 Task: Change the location setting to 'United Arab Emirates' on Google Flights.
Action: Mouse pressed left at (617, 201)
Screenshot: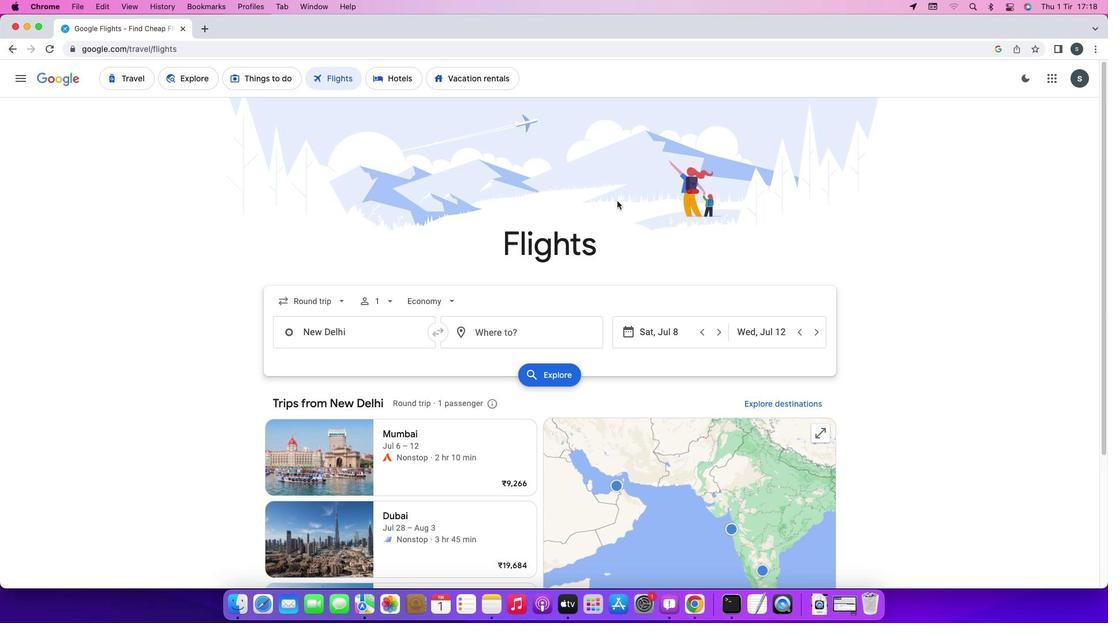 
Action: Mouse moved to (597, 230)
Screenshot: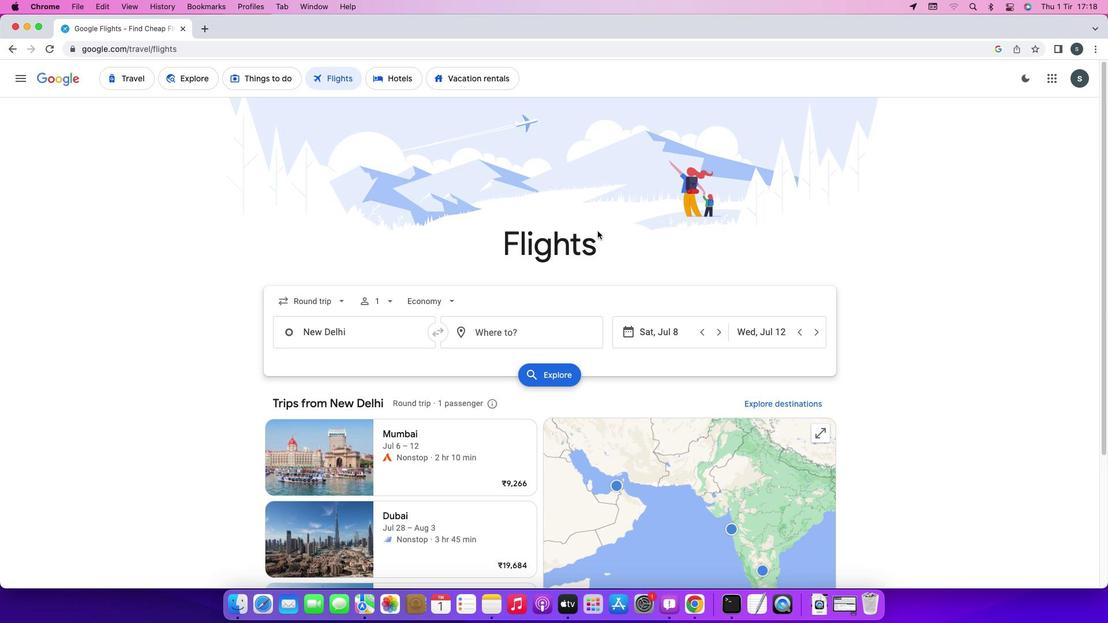 
Action: Mouse scrolled (597, 230) with delta (0, 0)
Screenshot: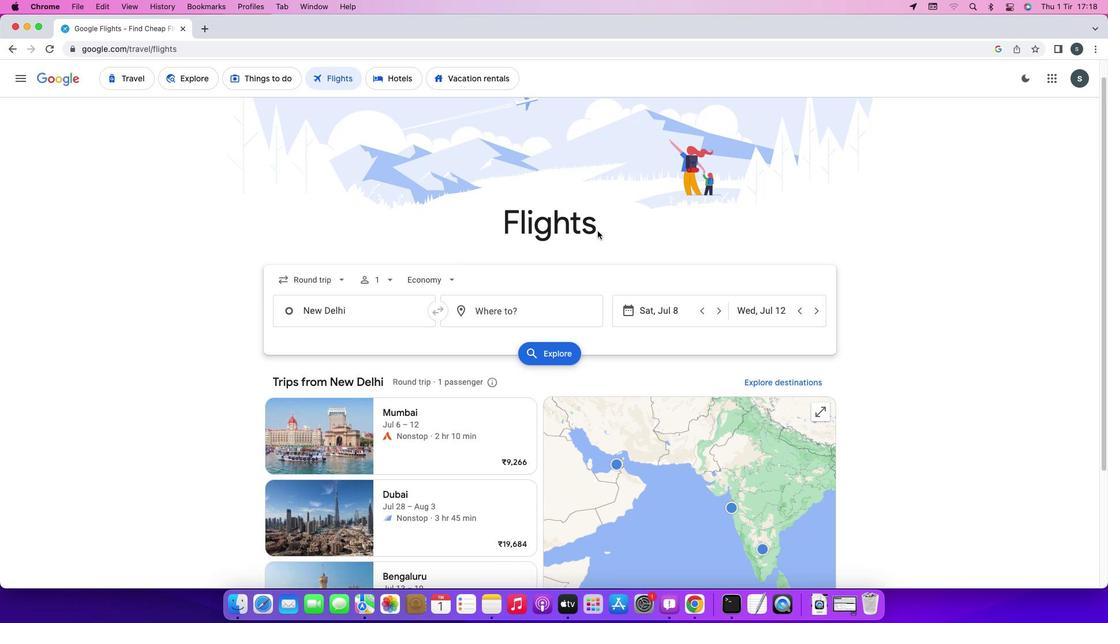 
Action: Mouse scrolled (597, 230) with delta (0, 0)
Screenshot: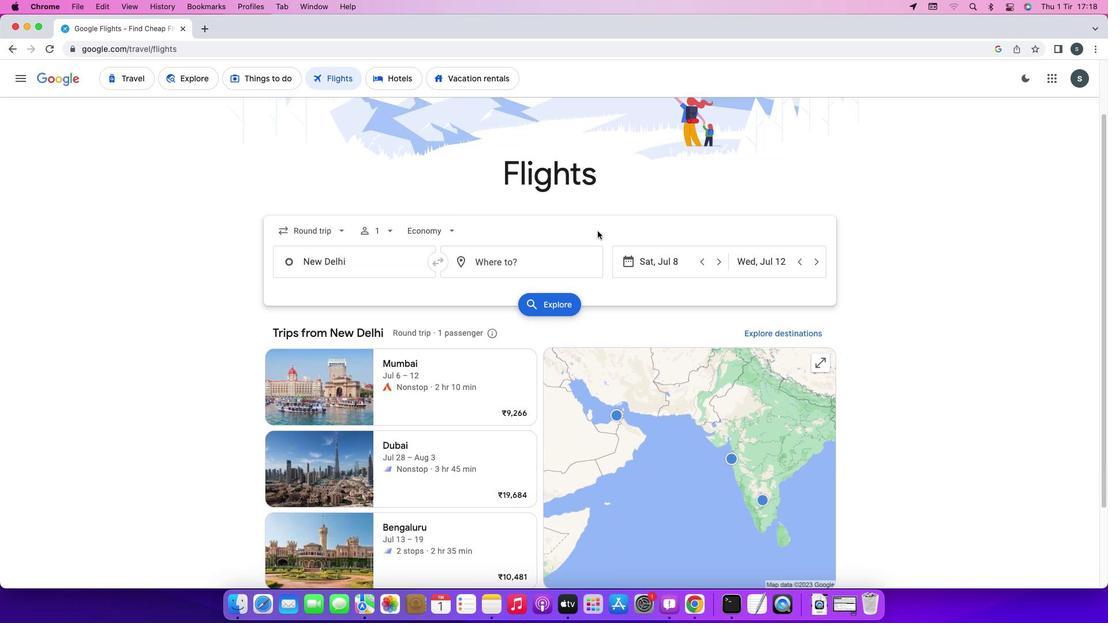 
Action: Mouse scrolled (597, 230) with delta (0, -1)
Screenshot: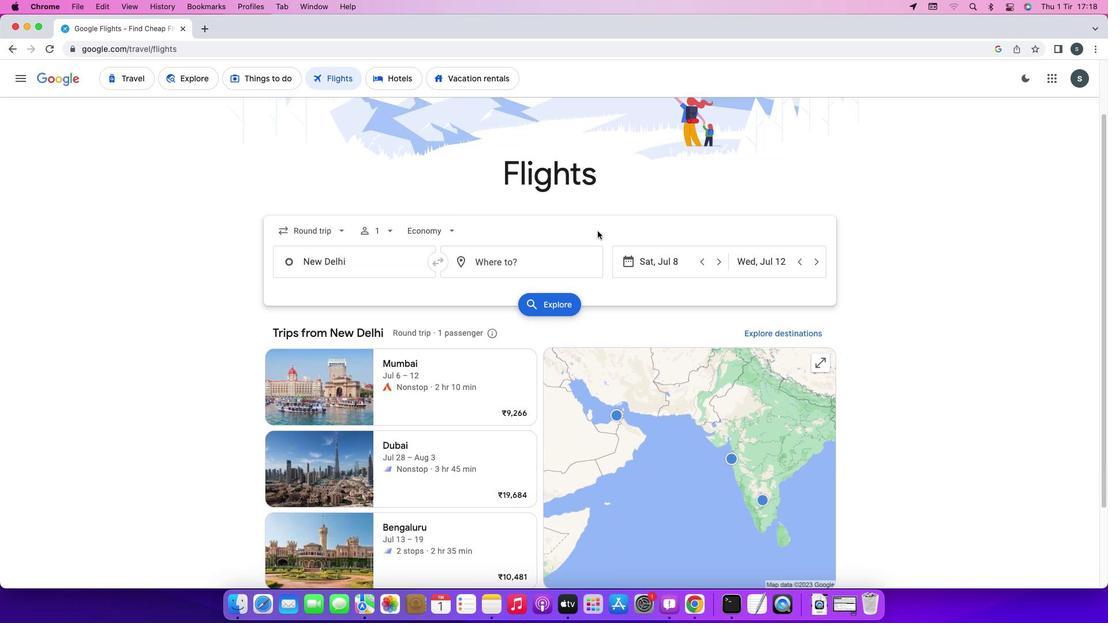 
Action: Mouse scrolled (597, 230) with delta (0, -2)
Screenshot: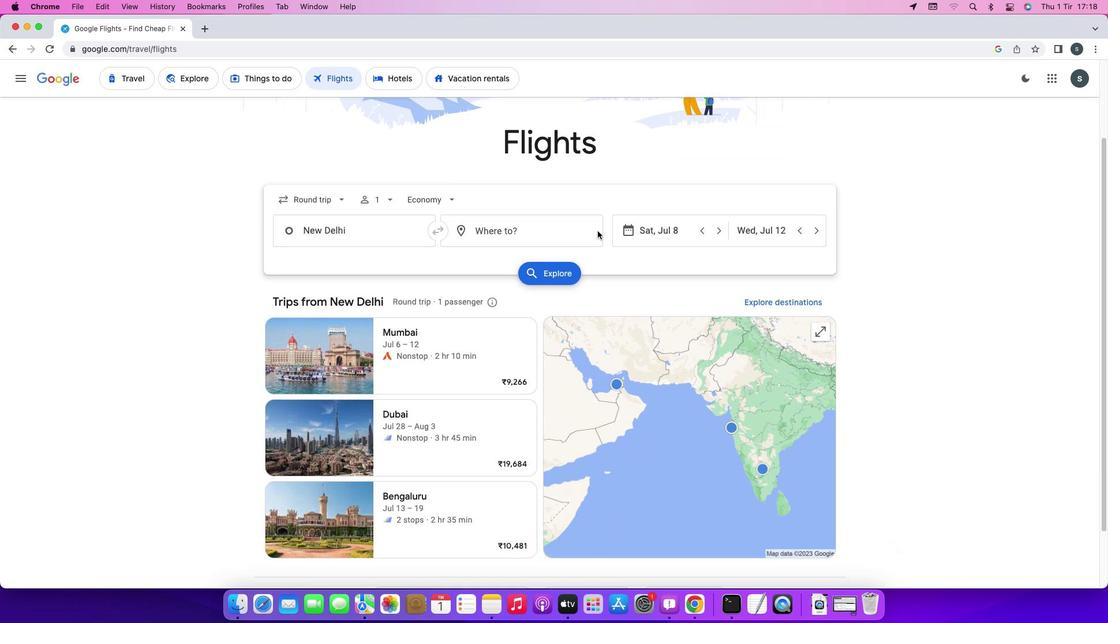 
Action: Mouse scrolled (597, 230) with delta (0, -2)
Screenshot: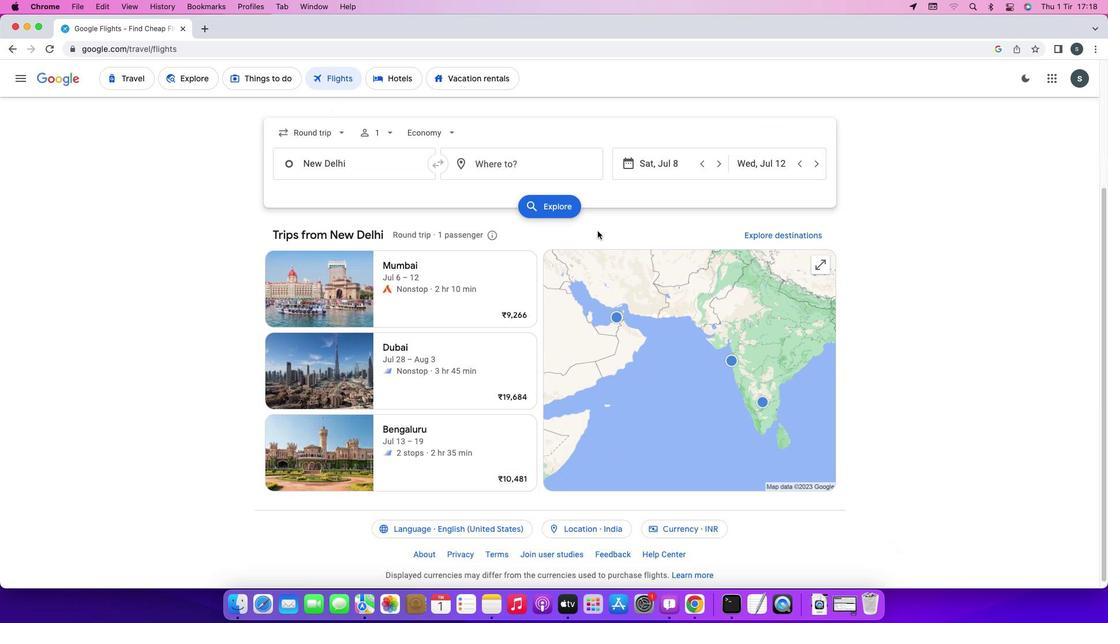 
Action: Mouse moved to (577, 519)
Screenshot: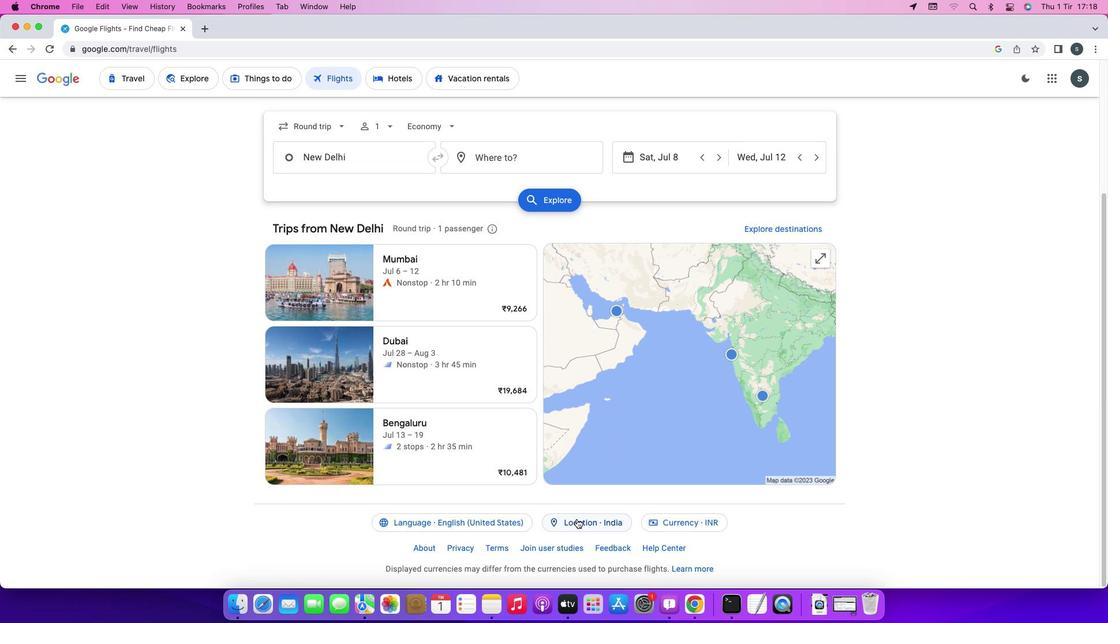 
Action: Mouse pressed left at (577, 519)
Screenshot: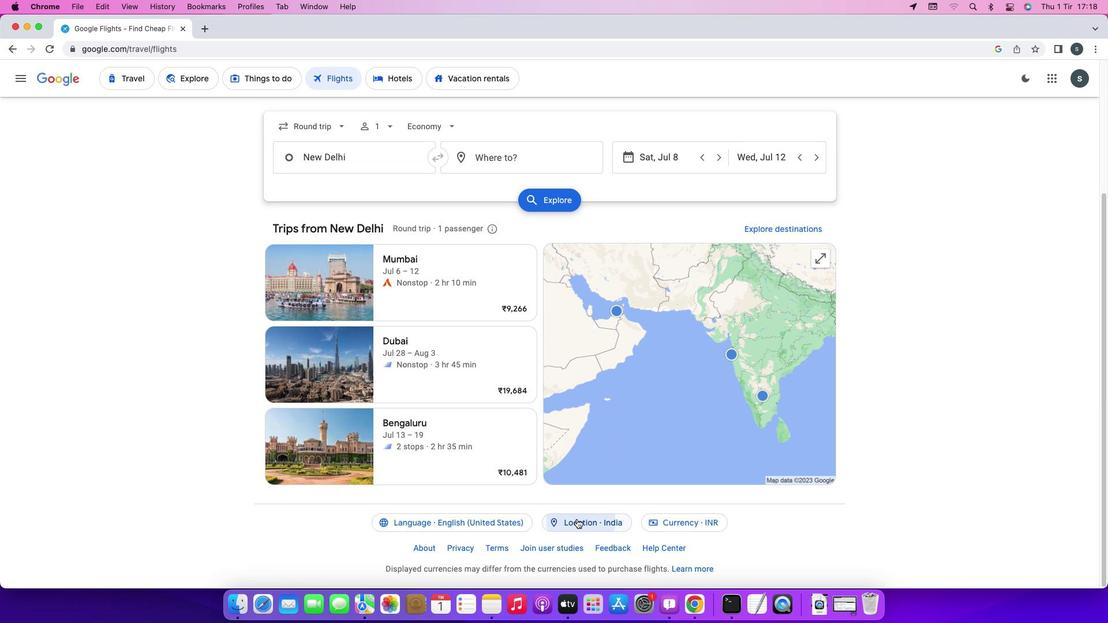
Action: Mouse moved to (550, 372)
Screenshot: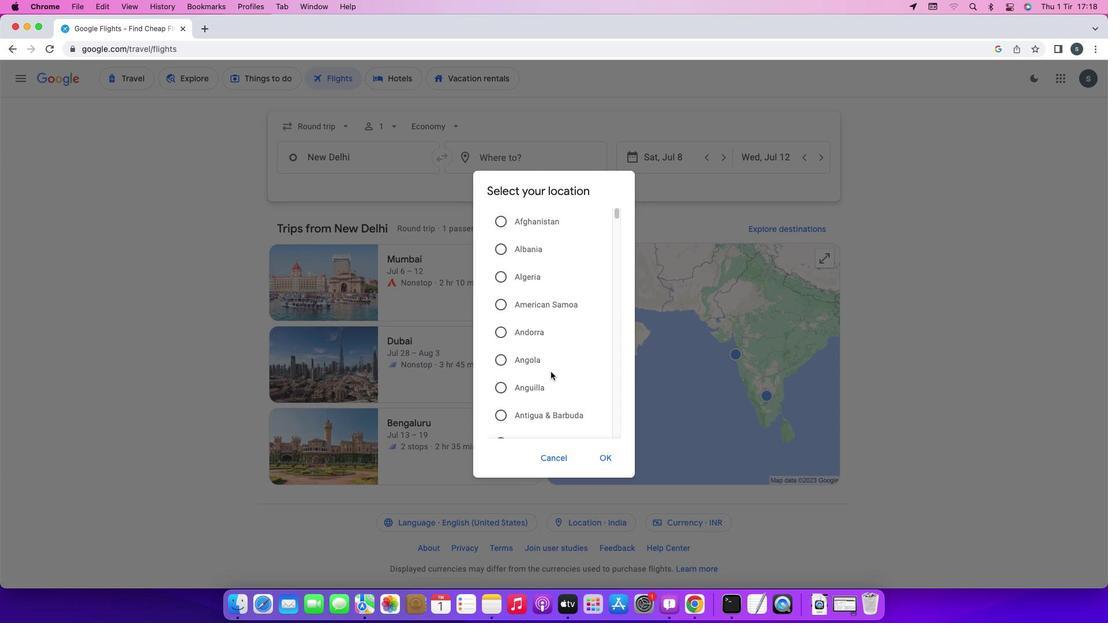 
Action: Mouse scrolled (550, 372) with delta (0, 0)
Screenshot: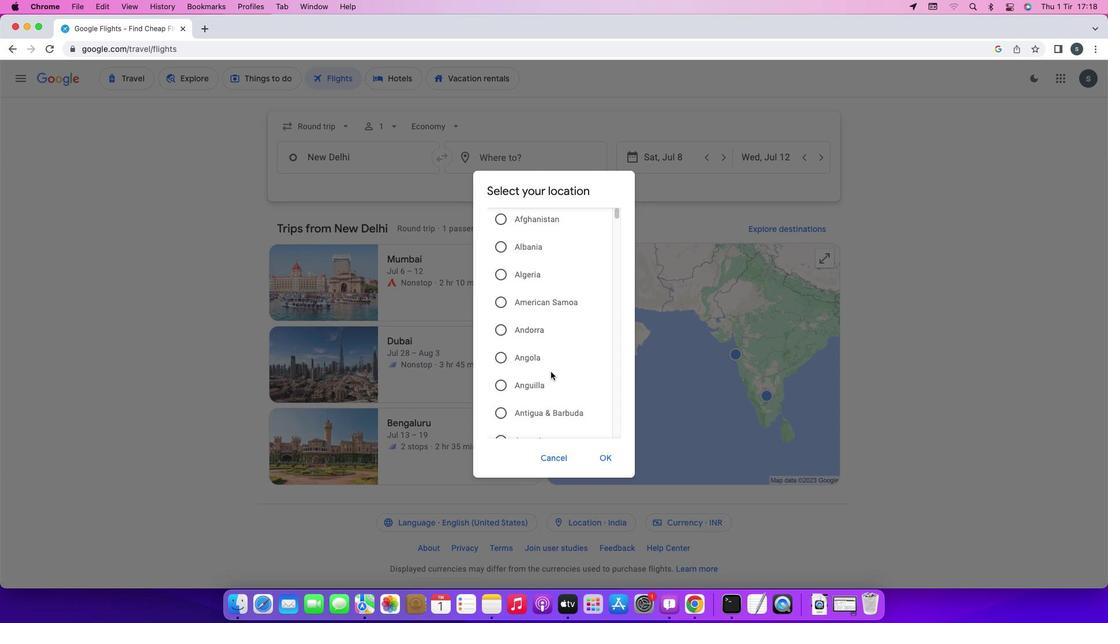 
Action: Mouse scrolled (550, 372) with delta (0, 0)
Screenshot: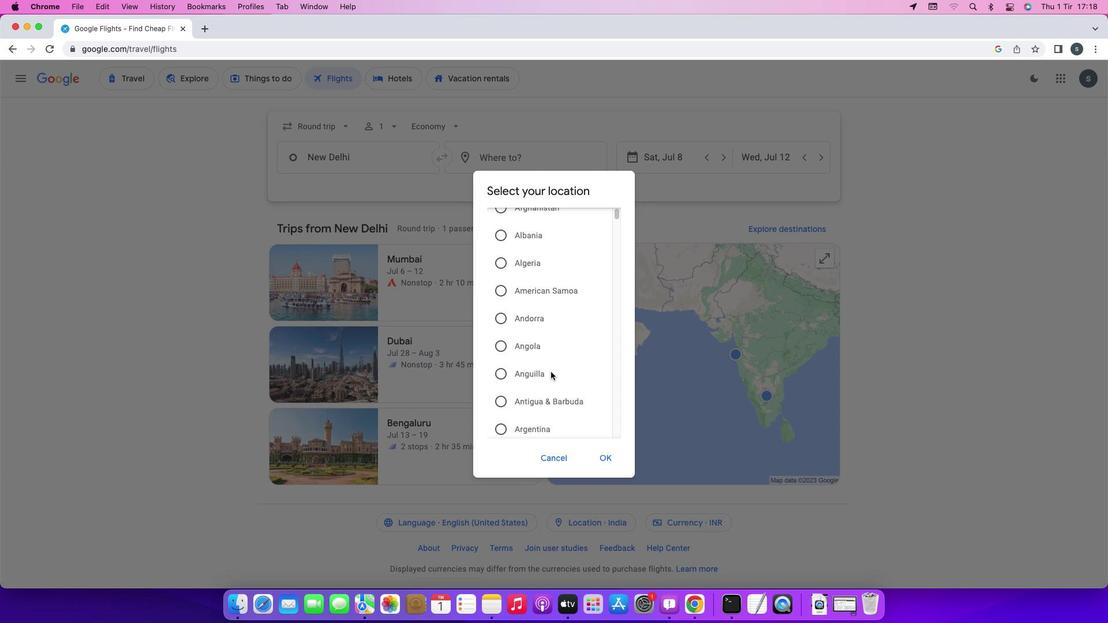 
Action: Mouse scrolled (550, 372) with delta (0, -1)
Screenshot: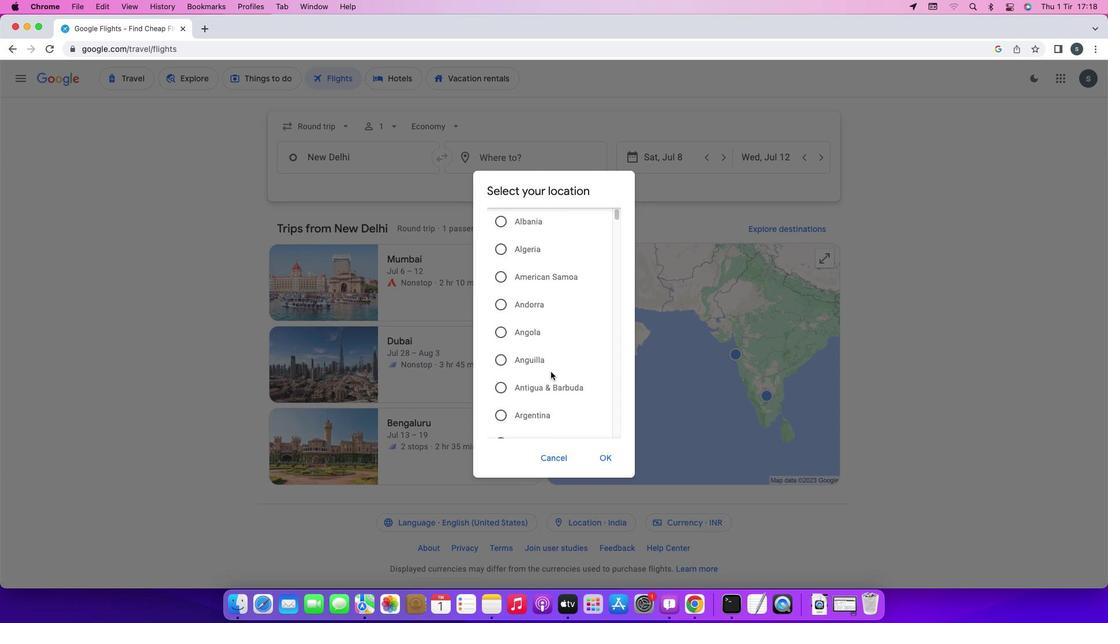 
Action: Mouse scrolled (550, 372) with delta (0, 0)
Screenshot: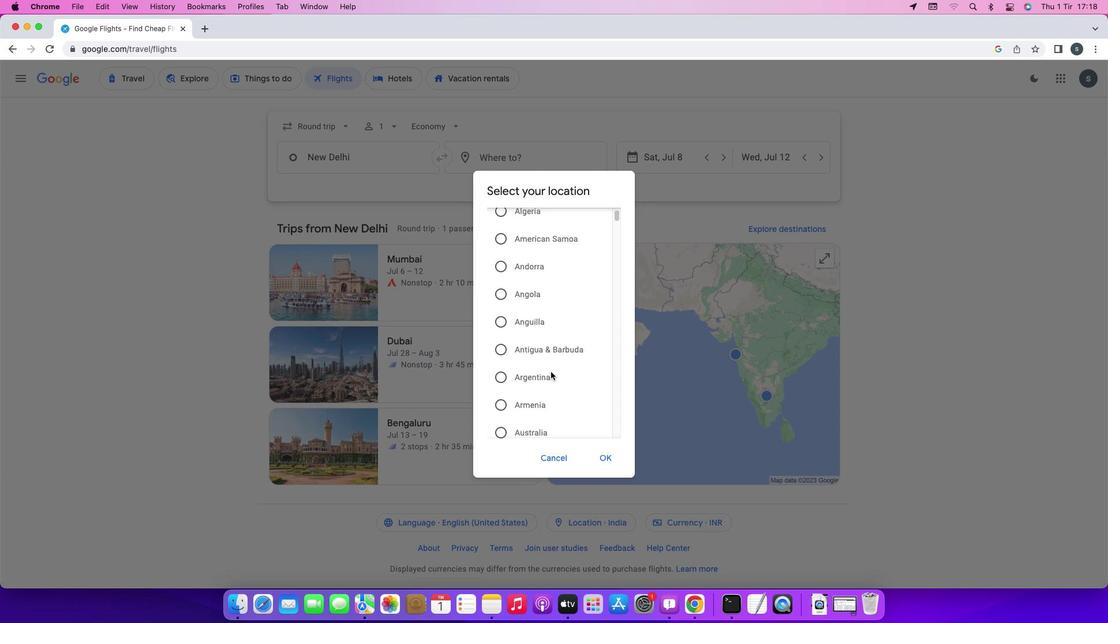 
Action: Mouse scrolled (550, 372) with delta (0, 0)
Screenshot: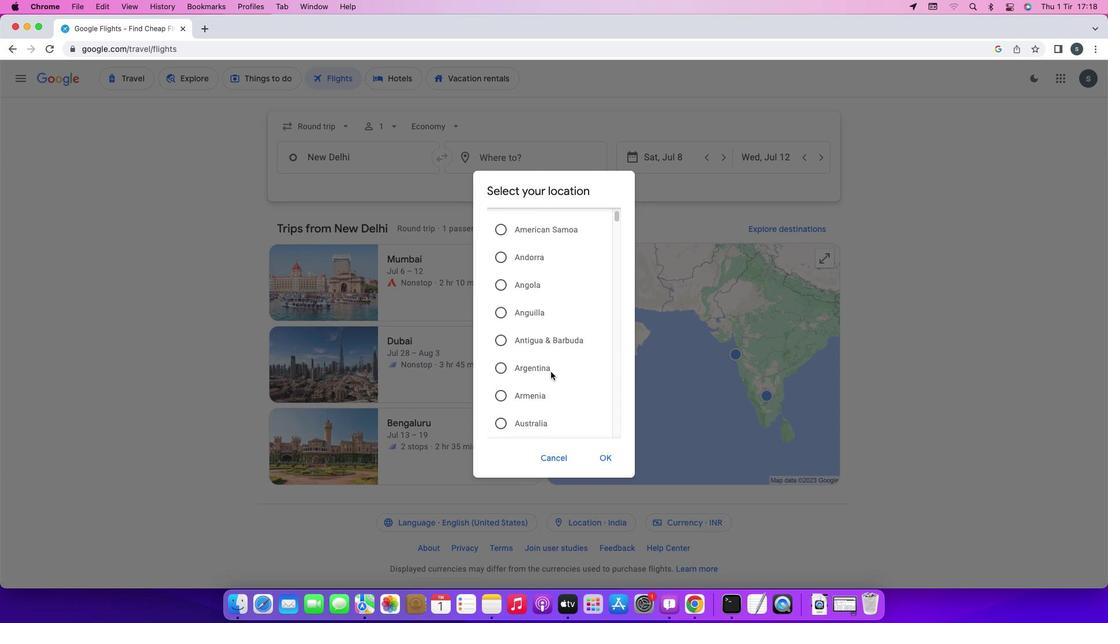 
Action: Mouse scrolled (550, 372) with delta (0, -1)
Screenshot: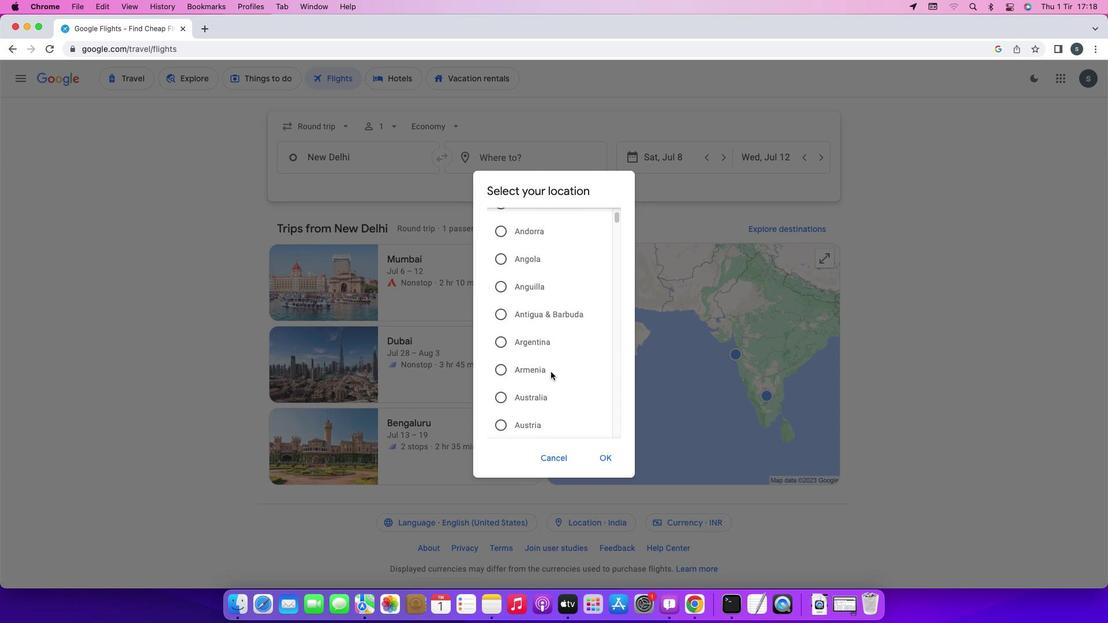 
Action: Mouse scrolled (550, 372) with delta (0, 0)
Screenshot: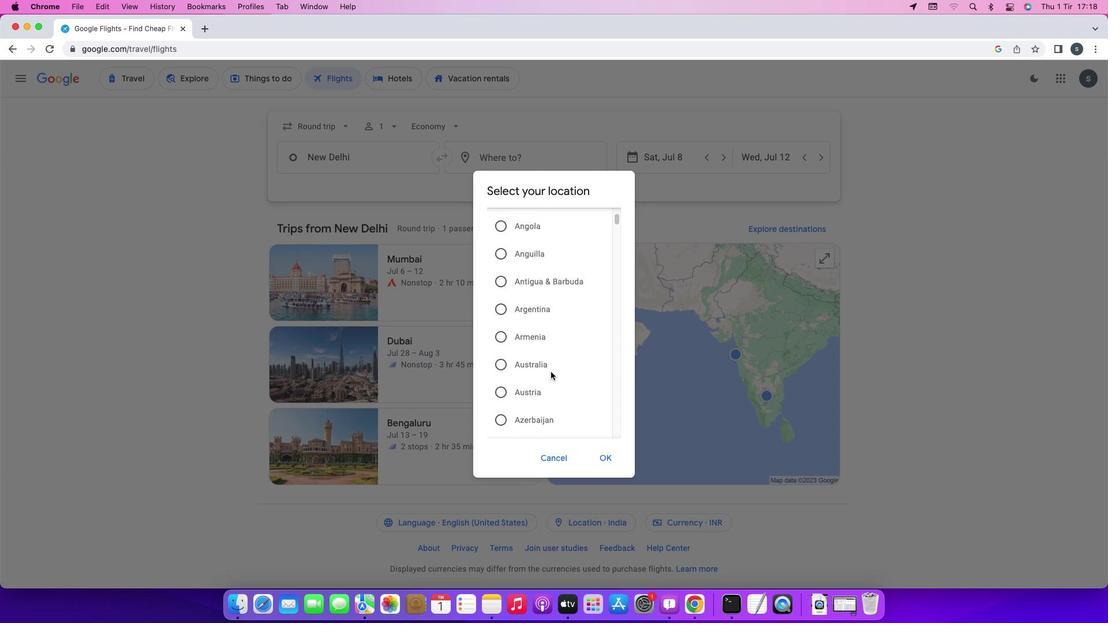 
Action: Mouse scrolled (550, 372) with delta (0, 0)
Screenshot: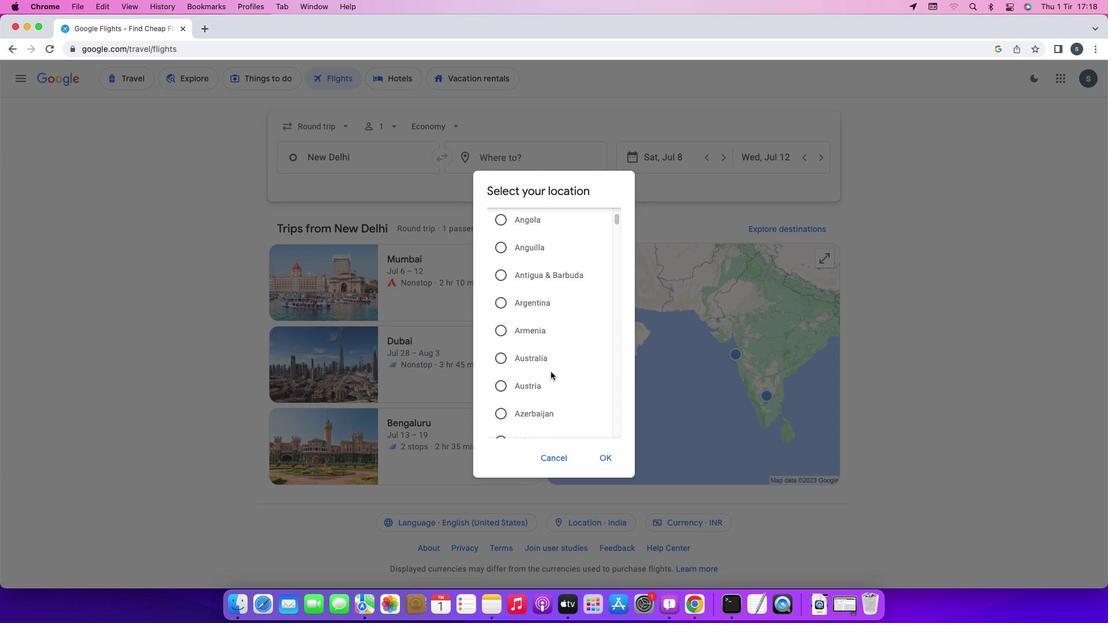 
Action: Mouse scrolled (550, 372) with delta (0, 0)
Screenshot: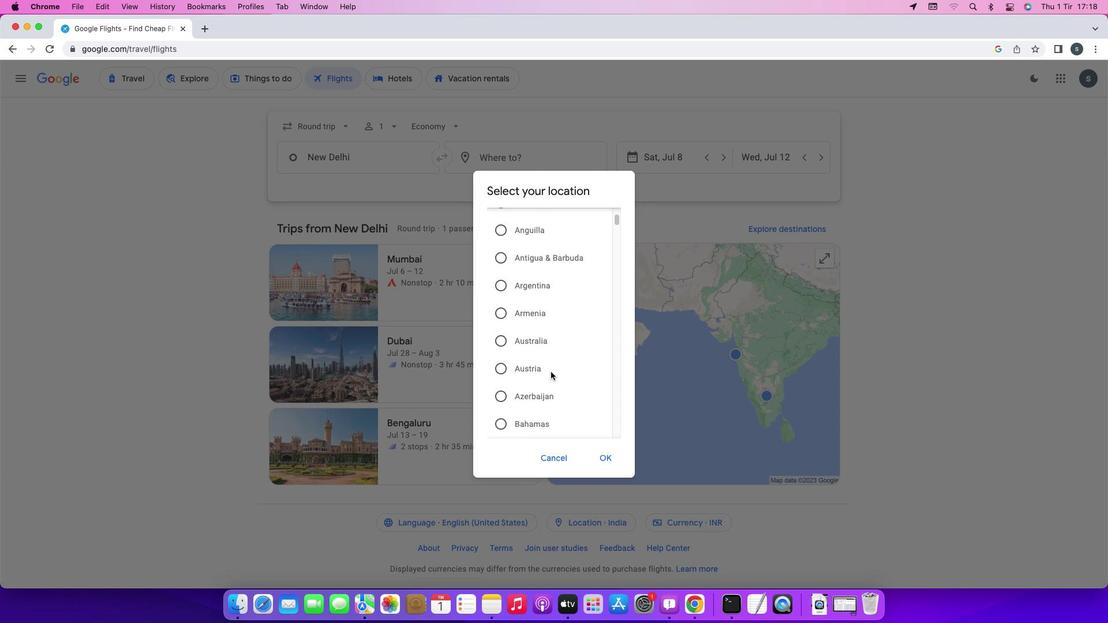 
Action: Mouse scrolled (550, 372) with delta (0, -1)
Screenshot: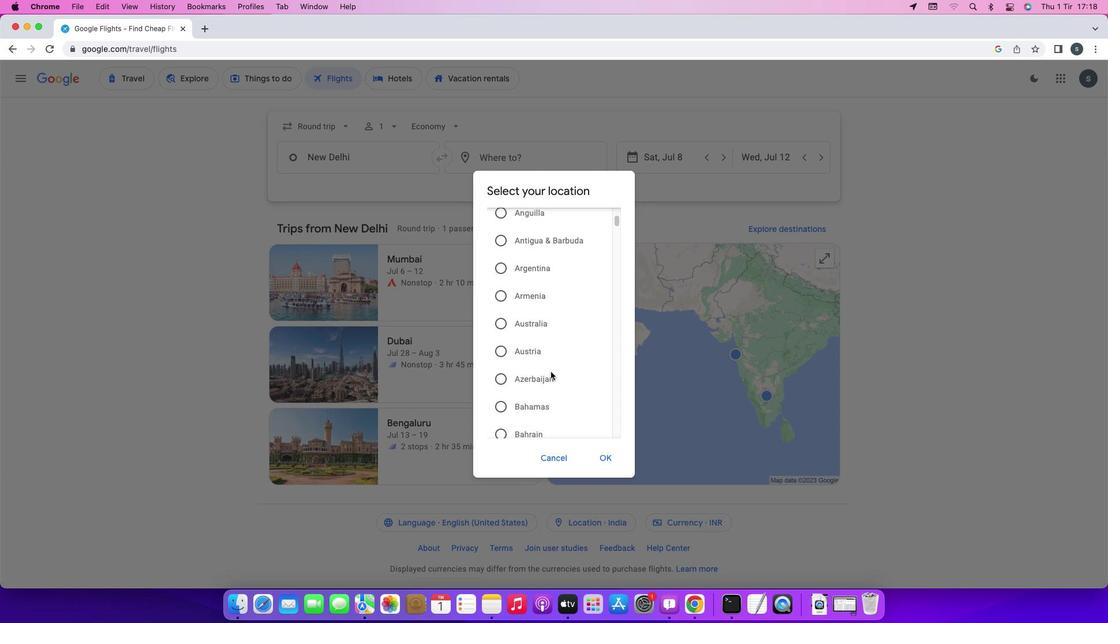 
Action: Mouse scrolled (550, 372) with delta (0, 0)
Screenshot: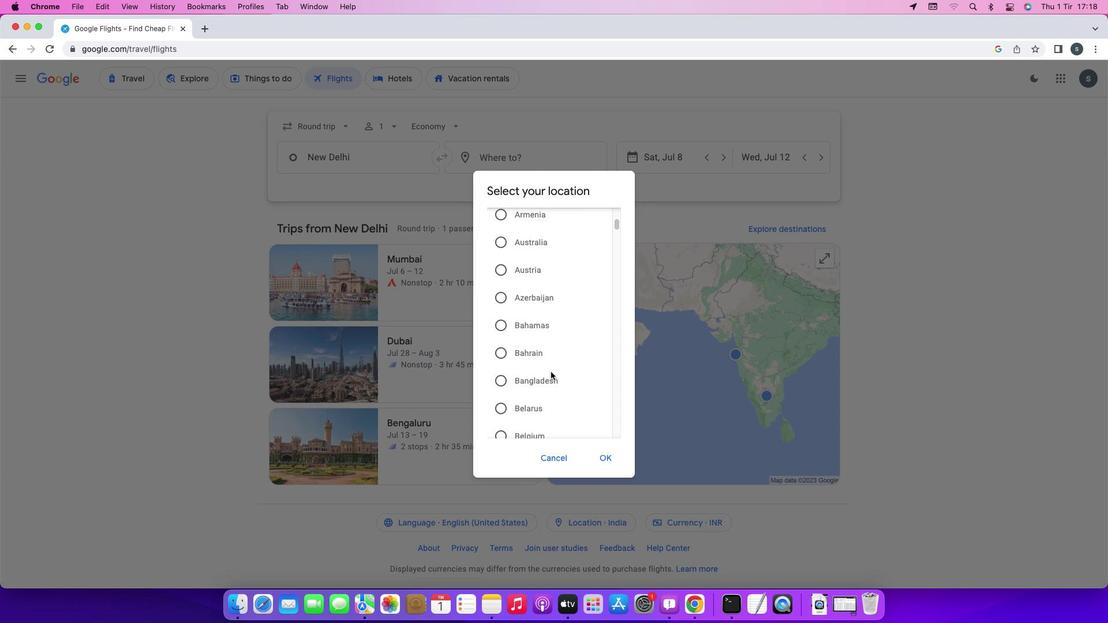
Action: Mouse scrolled (550, 372) with delta (0, 0)
Screenshot: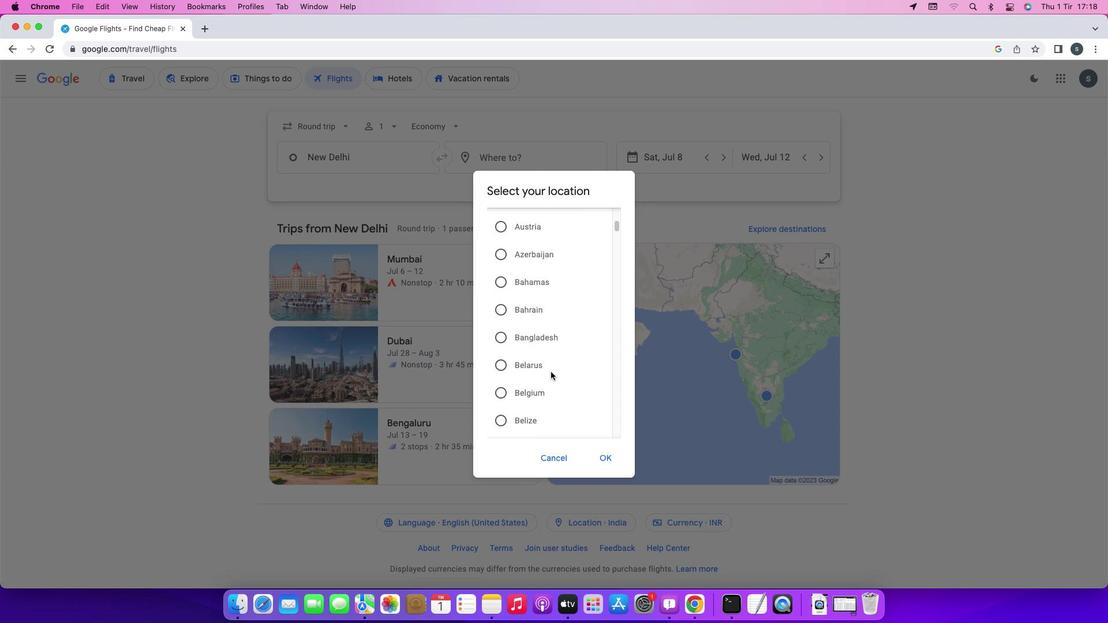 
Action: Mouse scrolled (550, 372) with delta (0, -1)
Screenshot: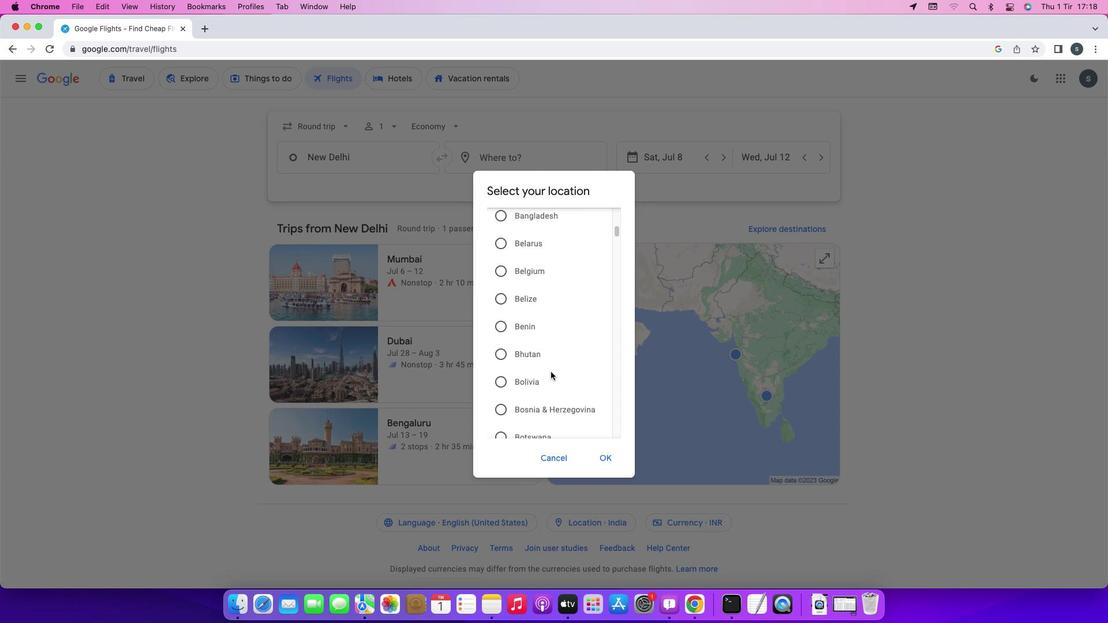 
Action: Mouse scrolled (550, 372) with delta (0, -2)
Screenshot: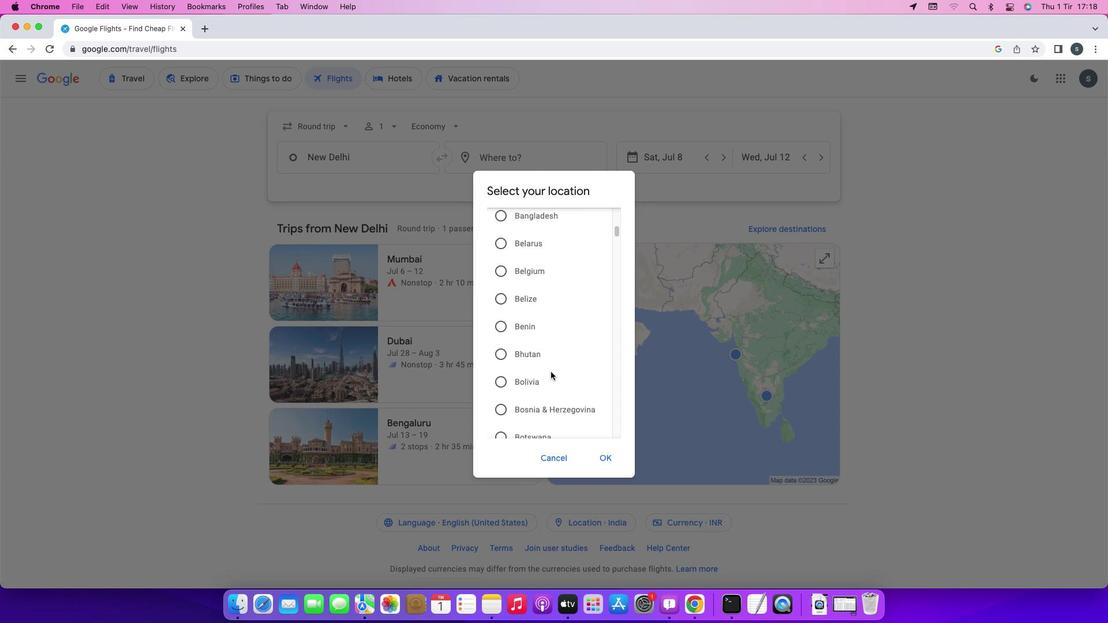
Action: Mouse scrolled (550, 372) with delta (0, -2)
Screenshot: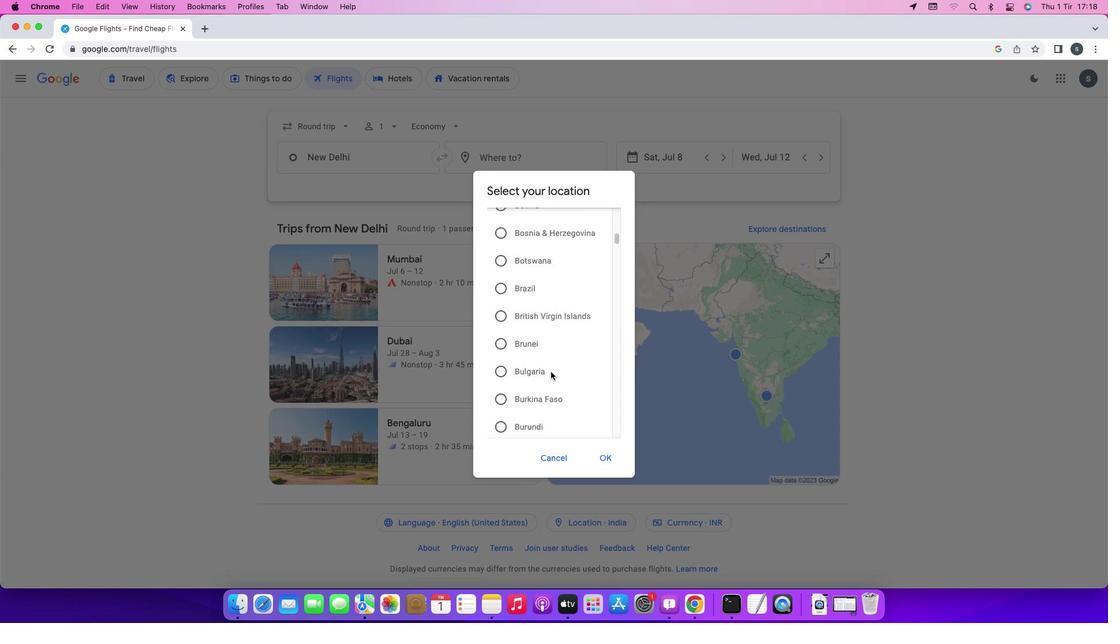 
Action: Mouse scrolled (550, 372) with delta (0, 0)
Screenshot: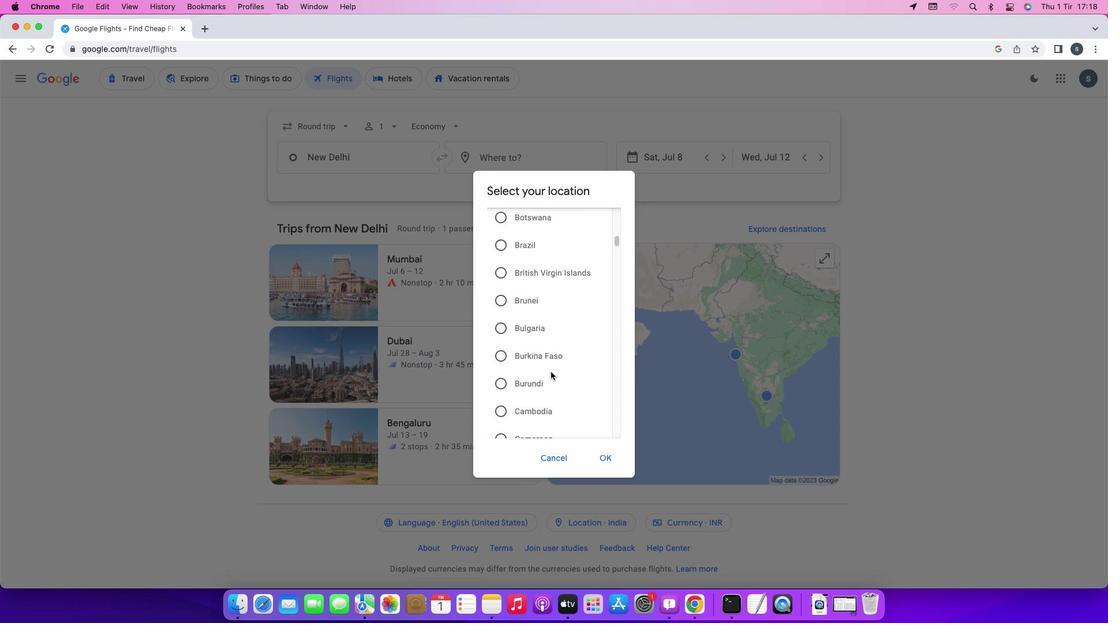 
Action: Mouse scrolled (550, 372) with delta (0, 0)
Screenshot: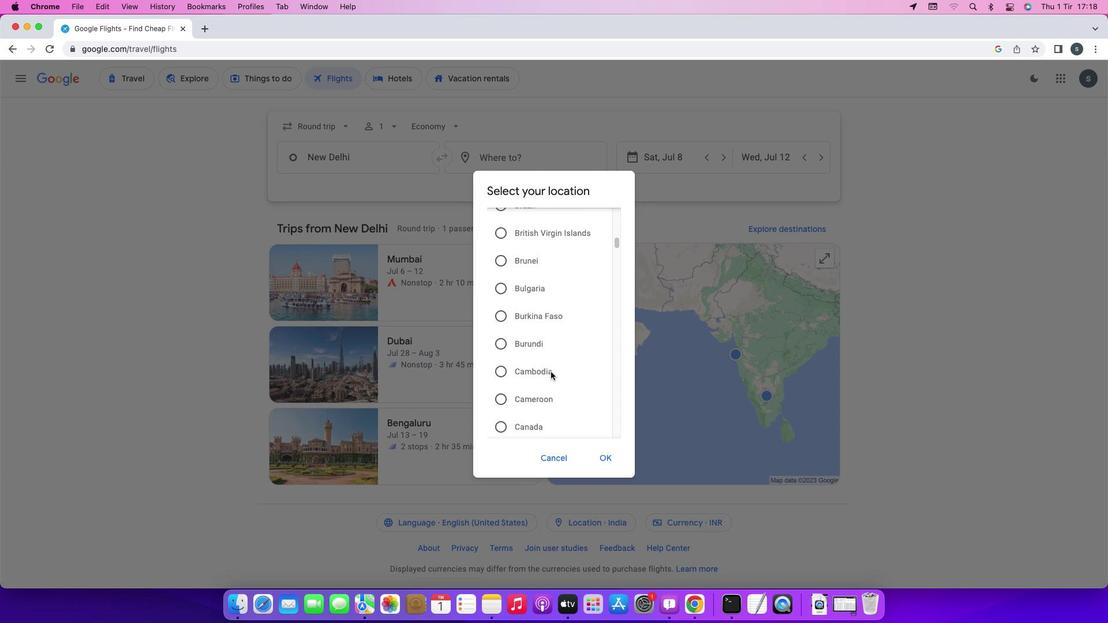 
Action: Mouse scrolled (550, 372) with delta (0, -1)
Screenshot: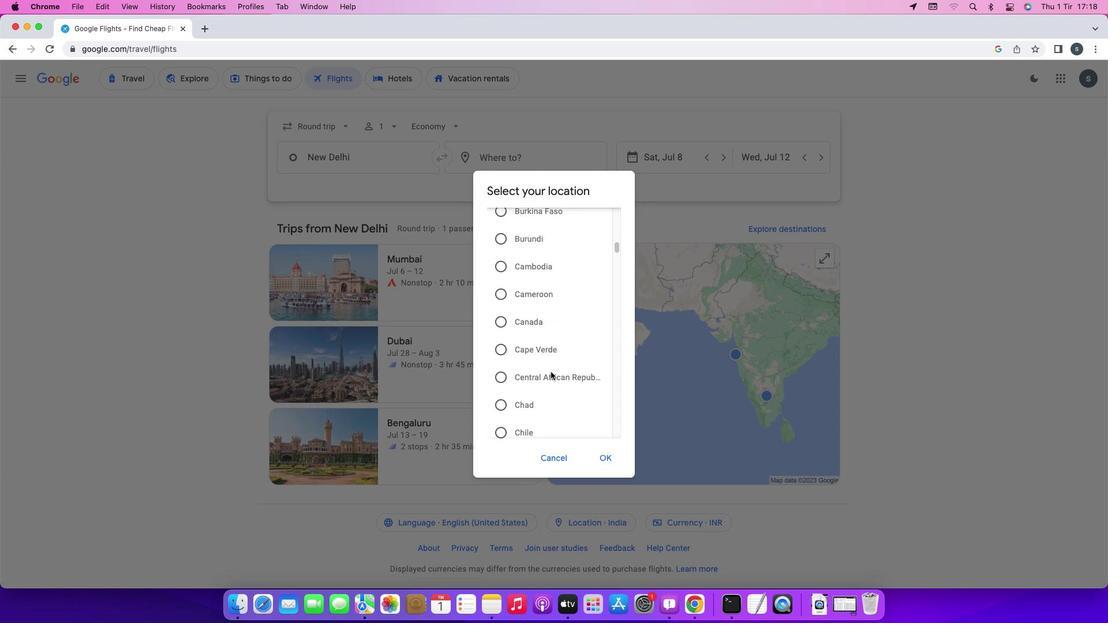 
Action: Mouse scrolled (550, 372) with delta (0, -2)
Screenshot: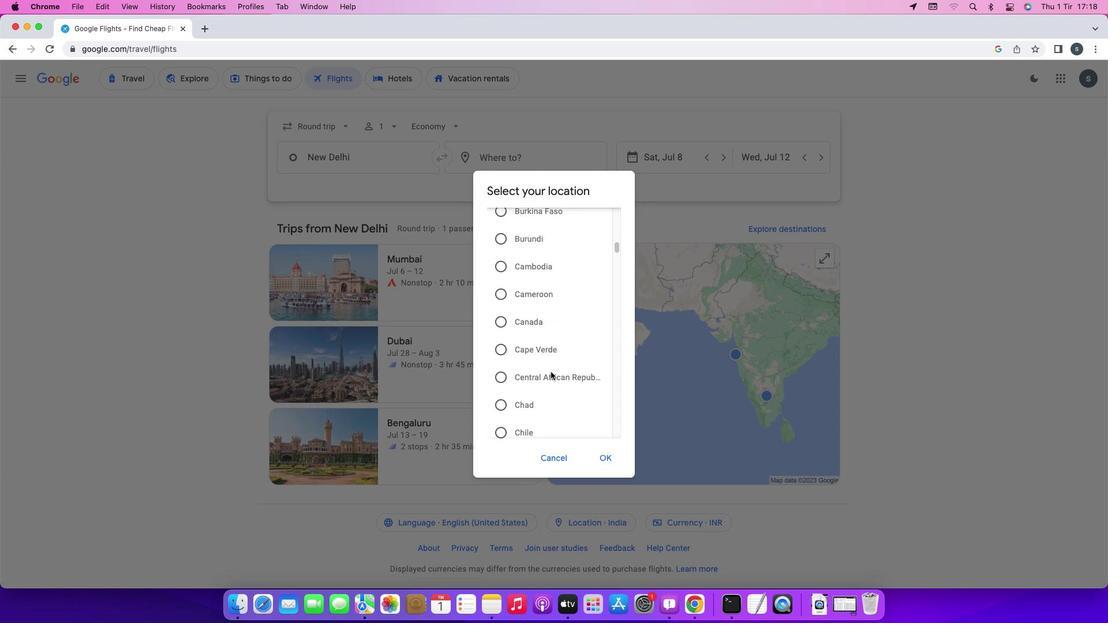 
Action: Mouse scrolled (550, 372) with delta (0, -2)
Screenshot: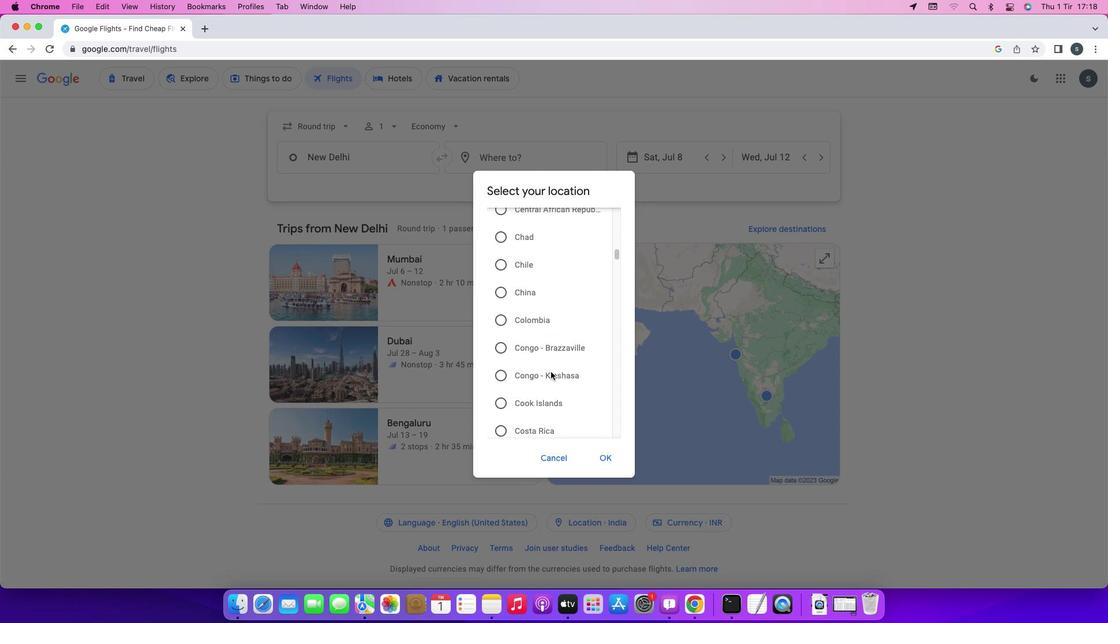 
Action: Mouse scrolled (550, 372) with delta (0, 0)
Screenshot: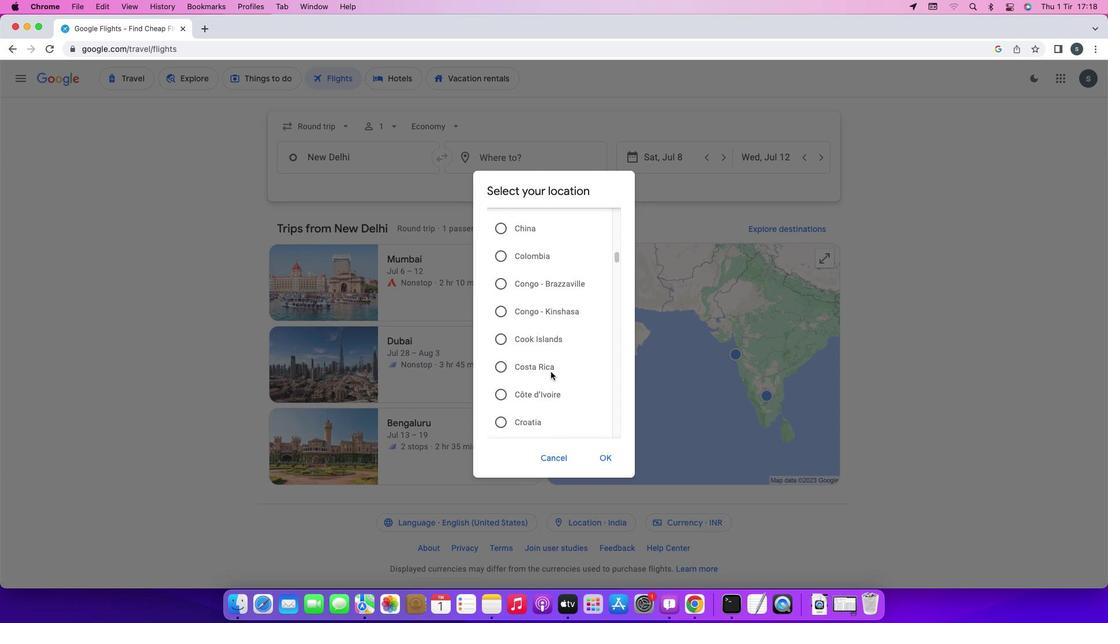 
Action: Mouse scrolled (550, 372) with delta (0, 0)
Screenshot: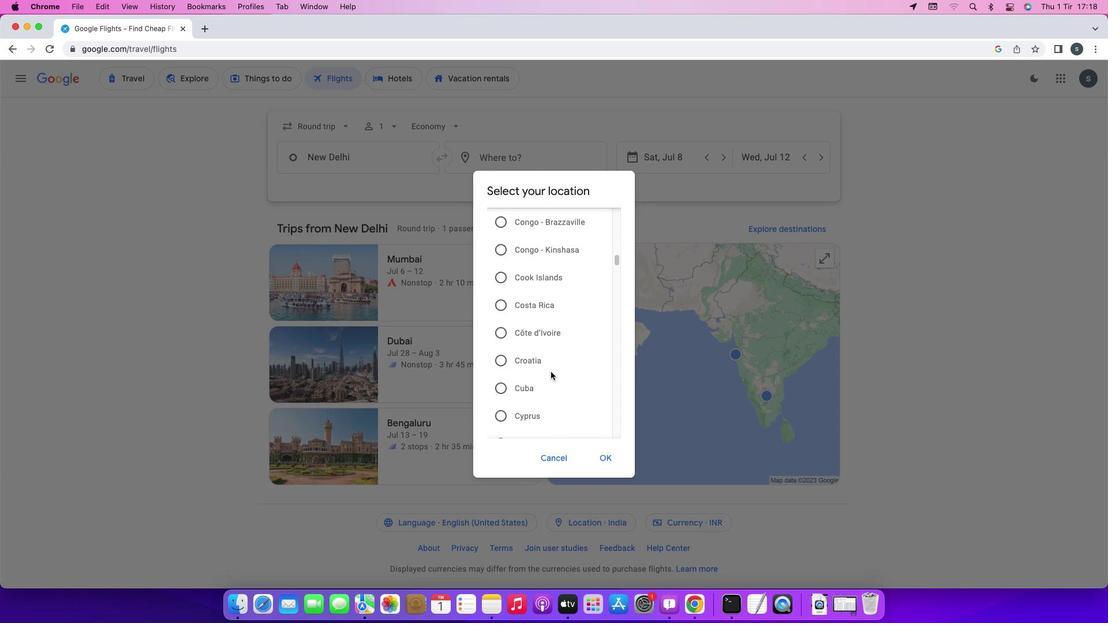 
Action: Mouse scrolled (550, 372) with delta (0, -1)
Screenshot: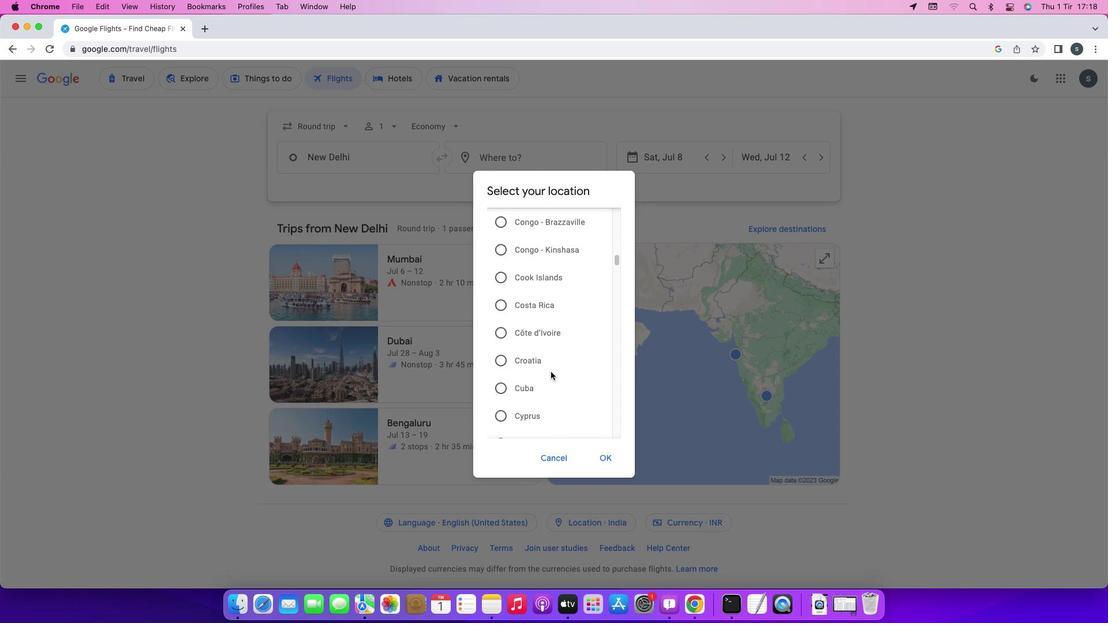 
Action: Mouse scrolled (550, 372) with delta (0, -2)
Screenshot: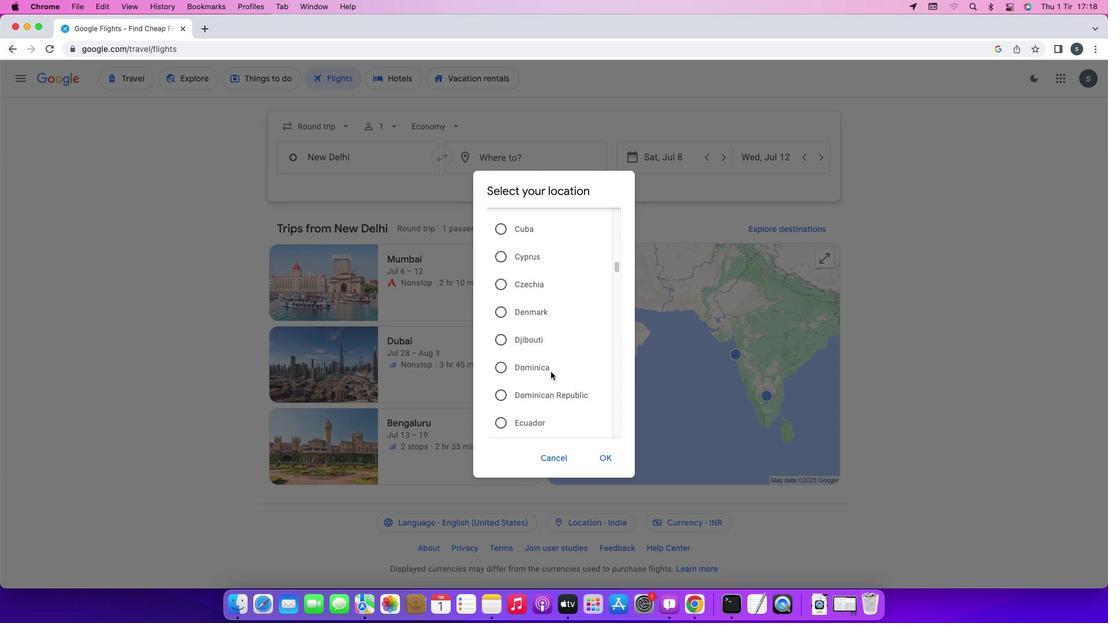 
Action: Mouse scrolled (550, 372) with delta (0, -2)
Screenshot: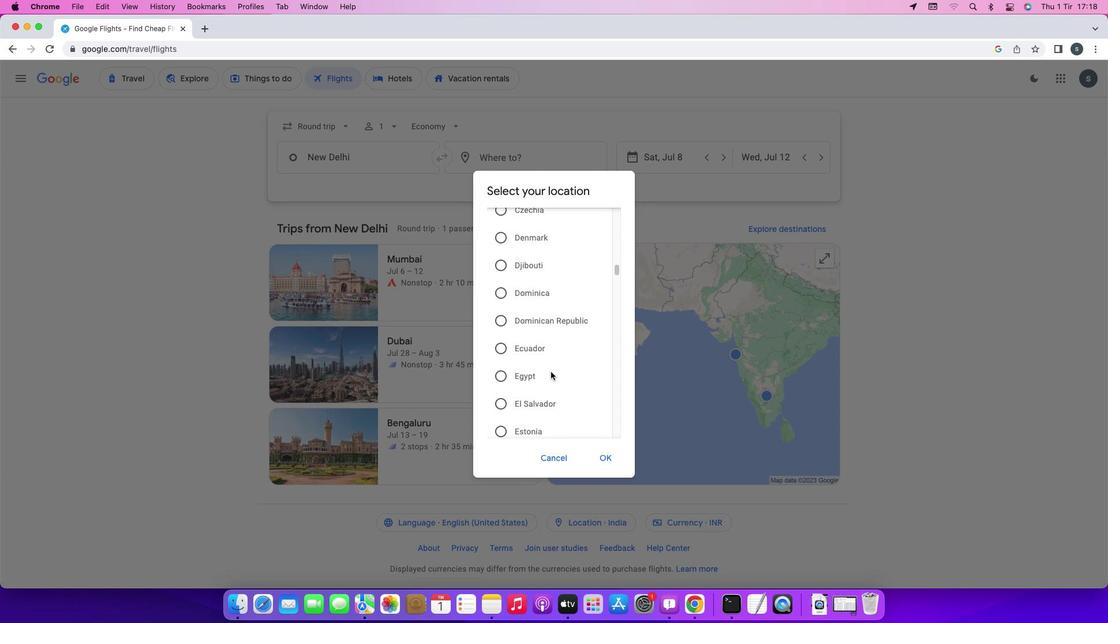
Action: Mouse scrolled (550, 372) with delta (0, 0)
Screenshot: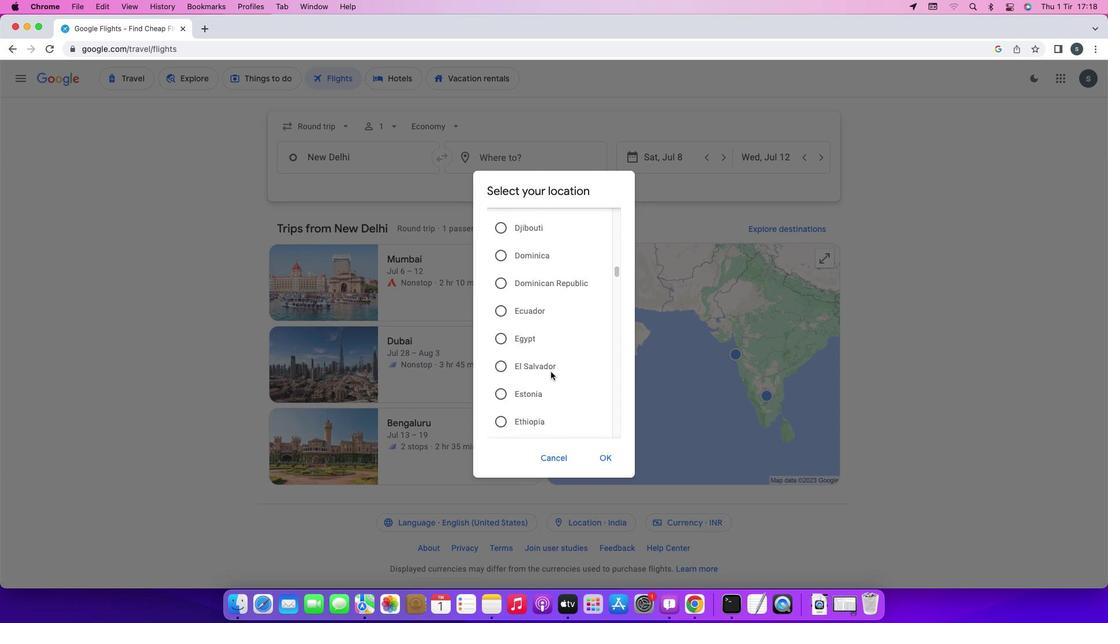 
Action: Mouse scrolled (550, 372) with delta (0, 0)
Screenshot: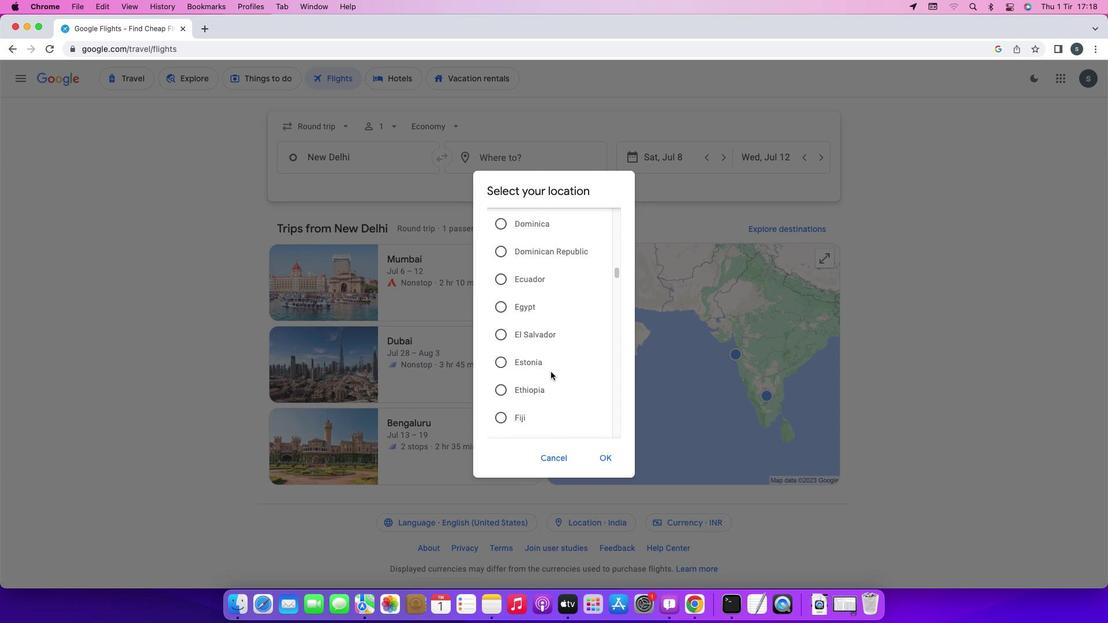 
Action: Mouse scrolled (550, 372) with delta (0, -1)
Screenshot: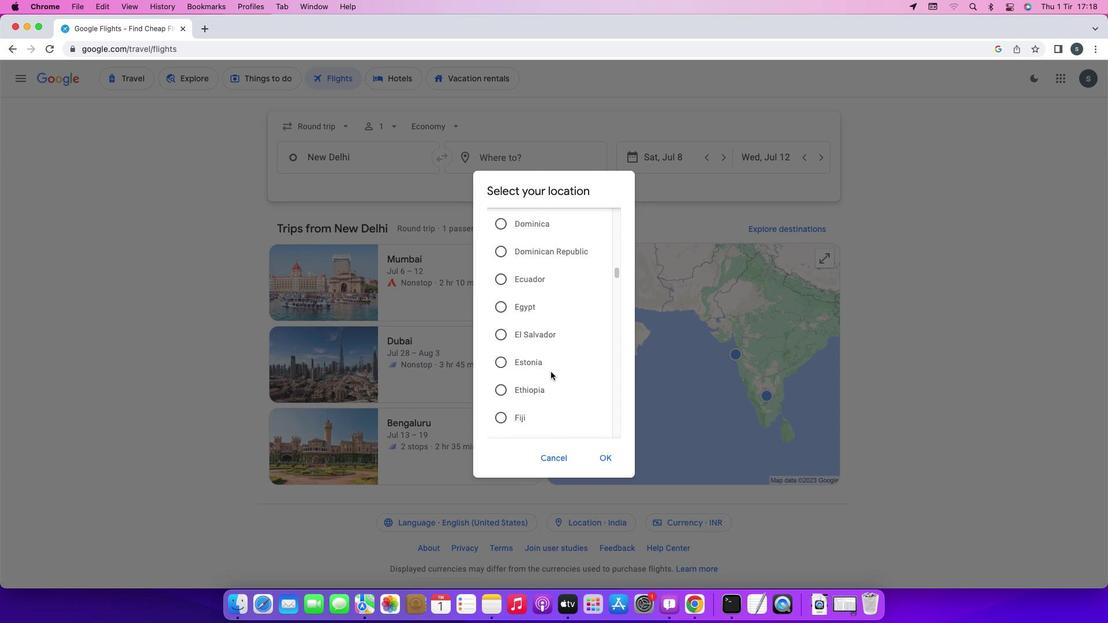 
Action: Mouse scrolled (550, 372) with delta (0, -2)
Screenshot: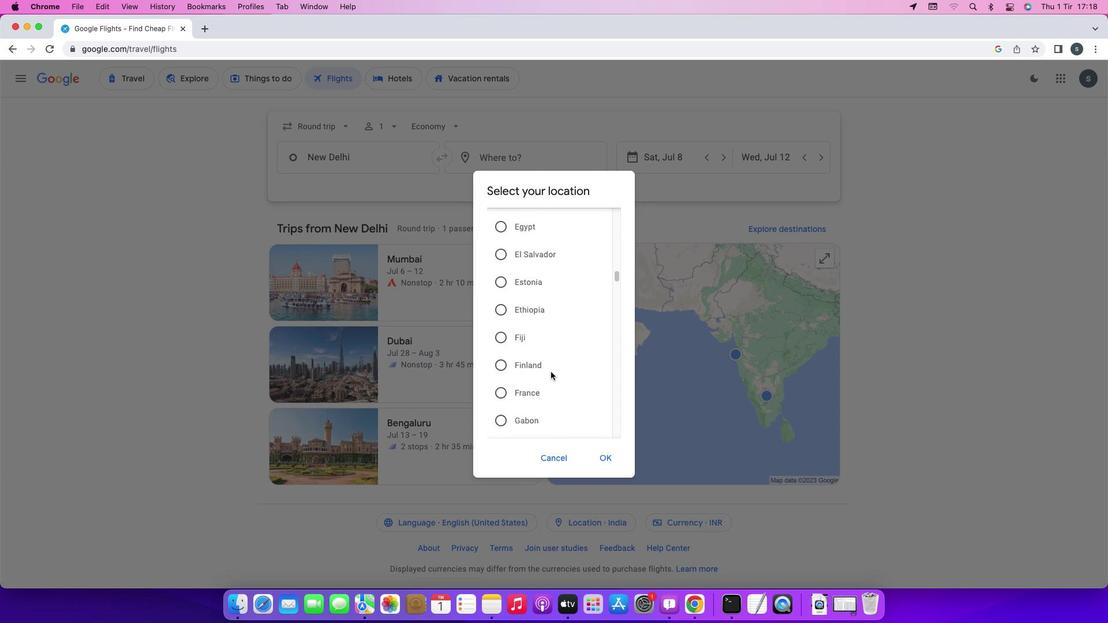 
Action: Mouse scrolled (550, 372) with delta (0, 0)
Screenshot: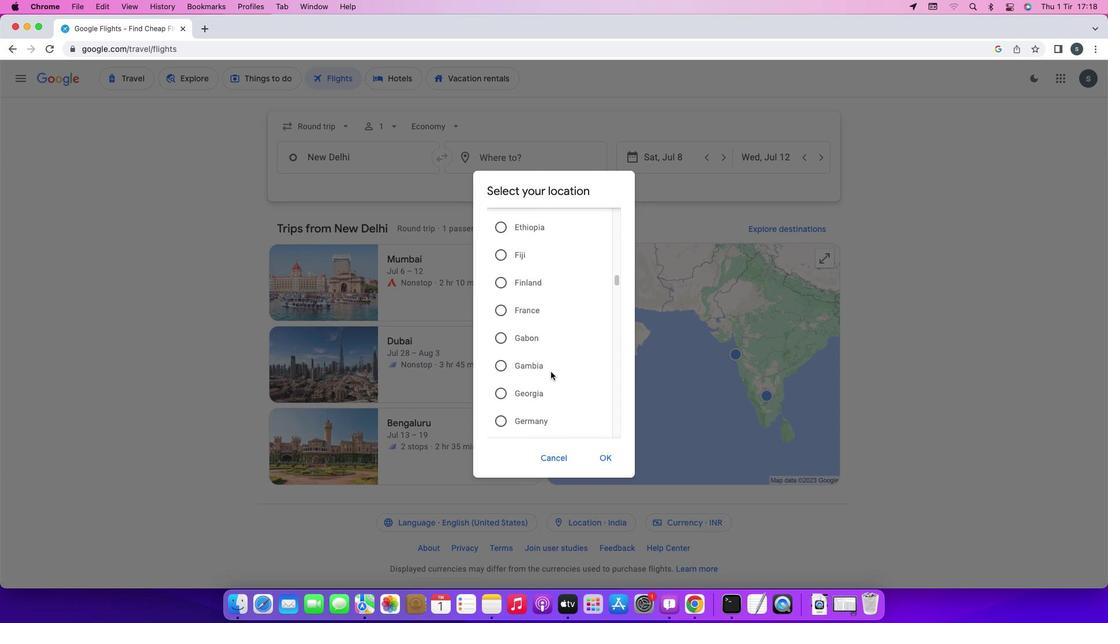 
Action: Mouse scrolled (550, 372) with delta (0, 0)
Screenshot: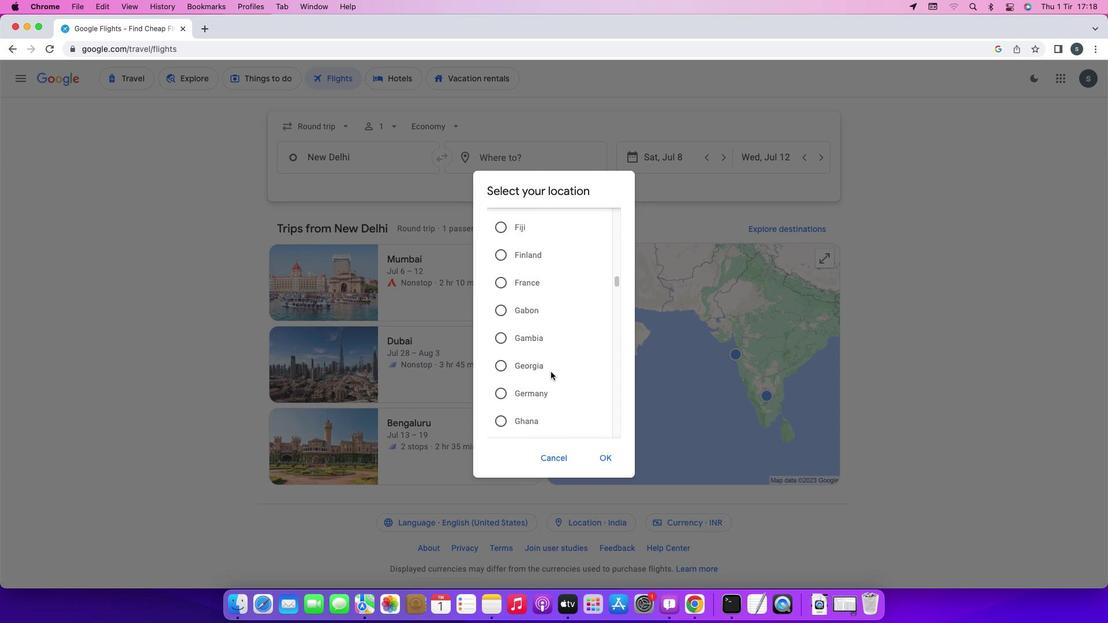 
Action: Mouse scrolled (550, 372) with delta (0, -1)
Screenshot: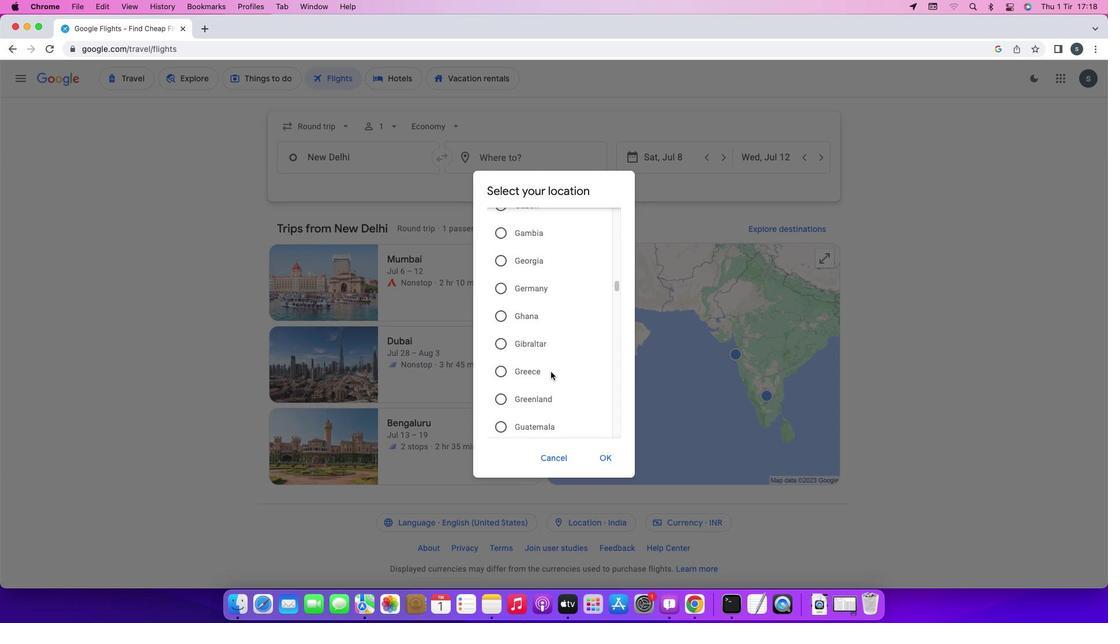 
Action: Mouse scrolled (550, 372) with delta (0, -2)
Screenshot: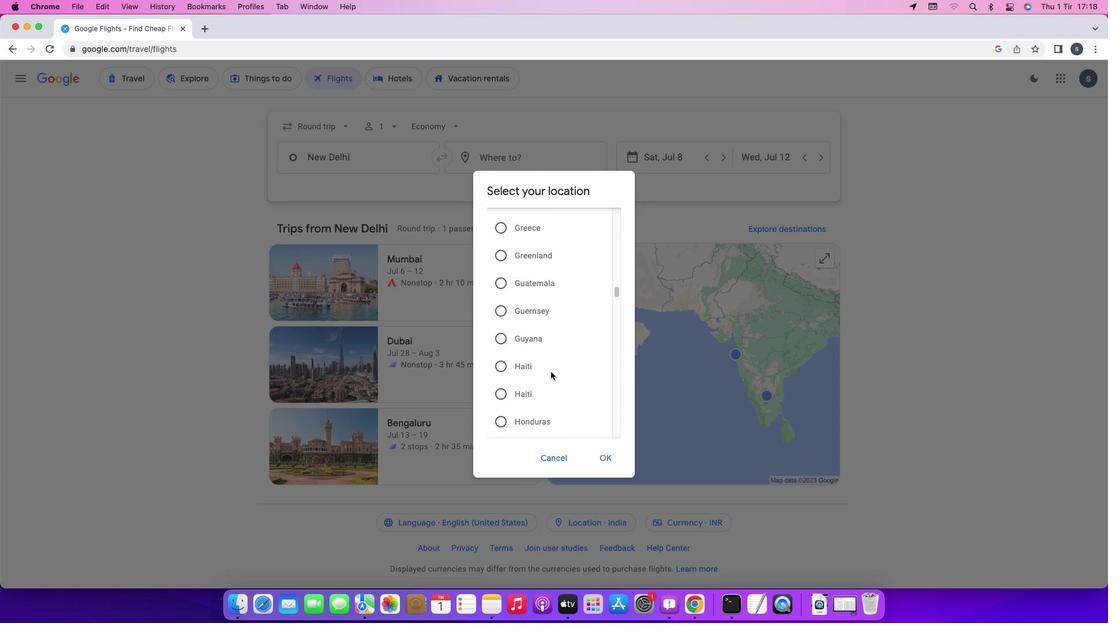 
Action: Mouse scrolled (550, 372) with delta (0, -2)
Screenshot: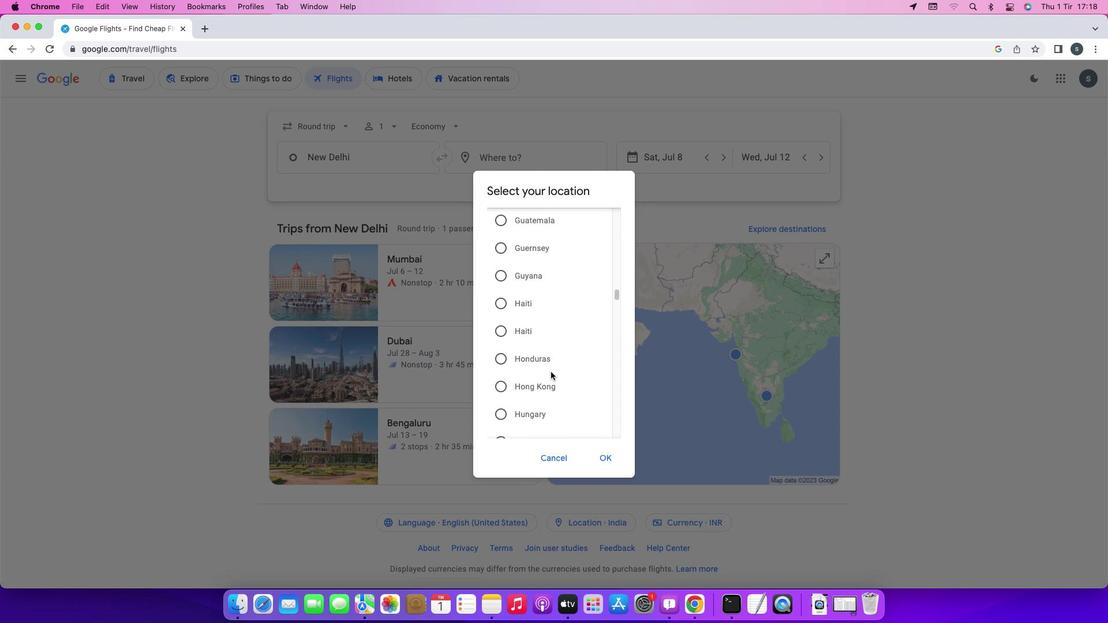 
Action: Mouse scrolled (550, 372) with delta (0, 0)
Screenshot: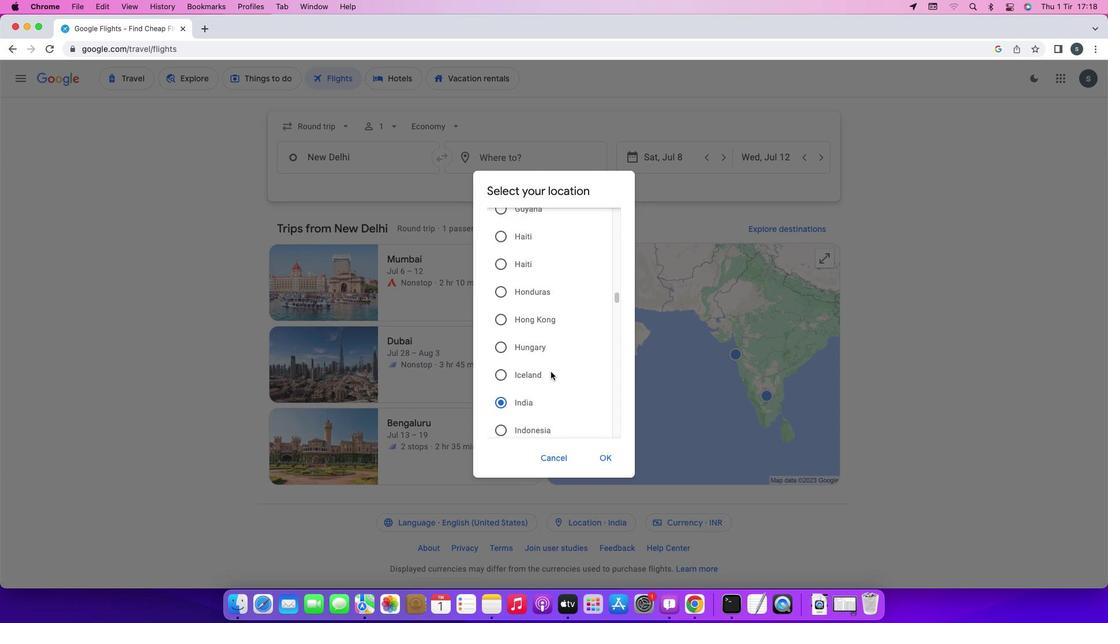 
Action: Mouse scrolled (550, 372) with delta (0, 0)
Screenshot: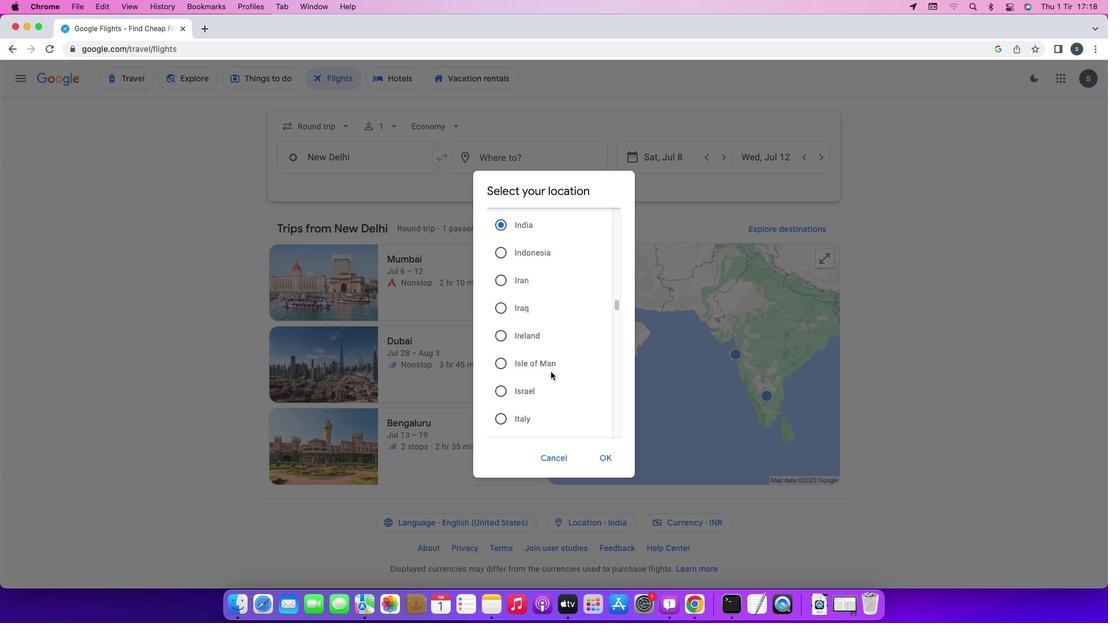 
Action: Mouse scrolled (550, 372) with delta (0, -1)
Screenshot: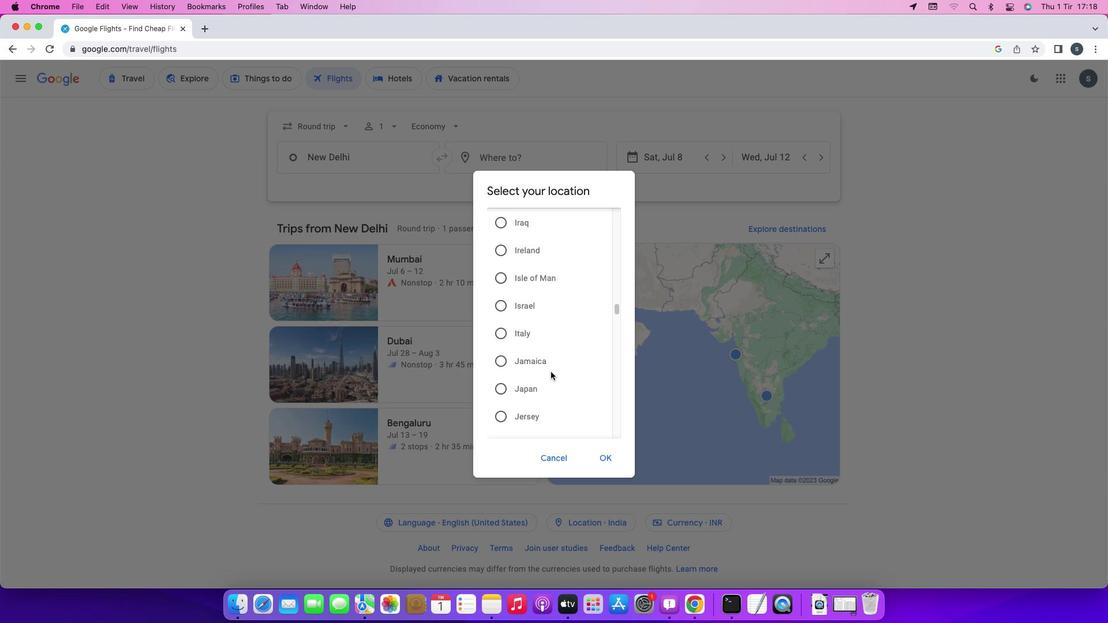 
Action: Mouse scrolled (550, 372) with delta (0, -2)
Screenshot: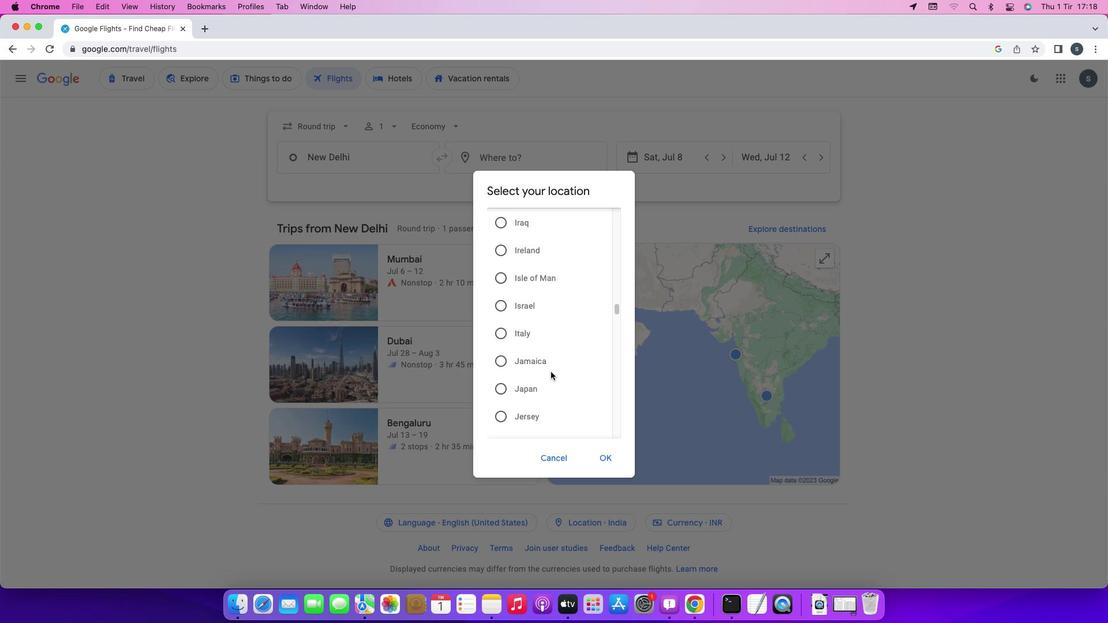 
Action: Mouse scrolled (550, 372) with delta (0, -3)
Screenshot: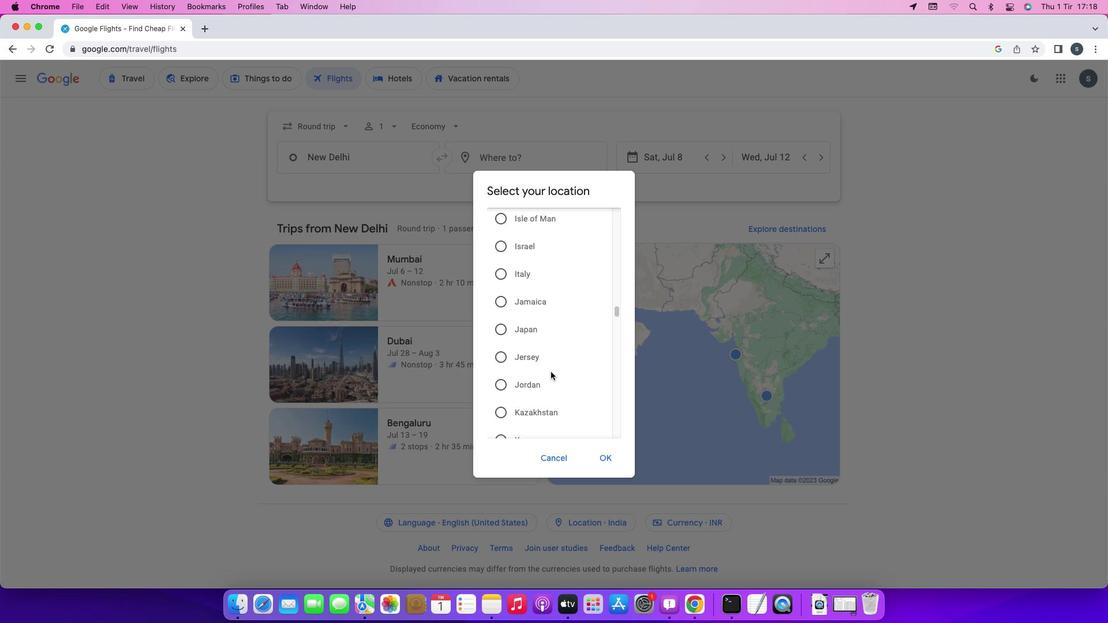 
Action: Mouse scrolled (550, 372) with delta (0, 0)
Screenshot: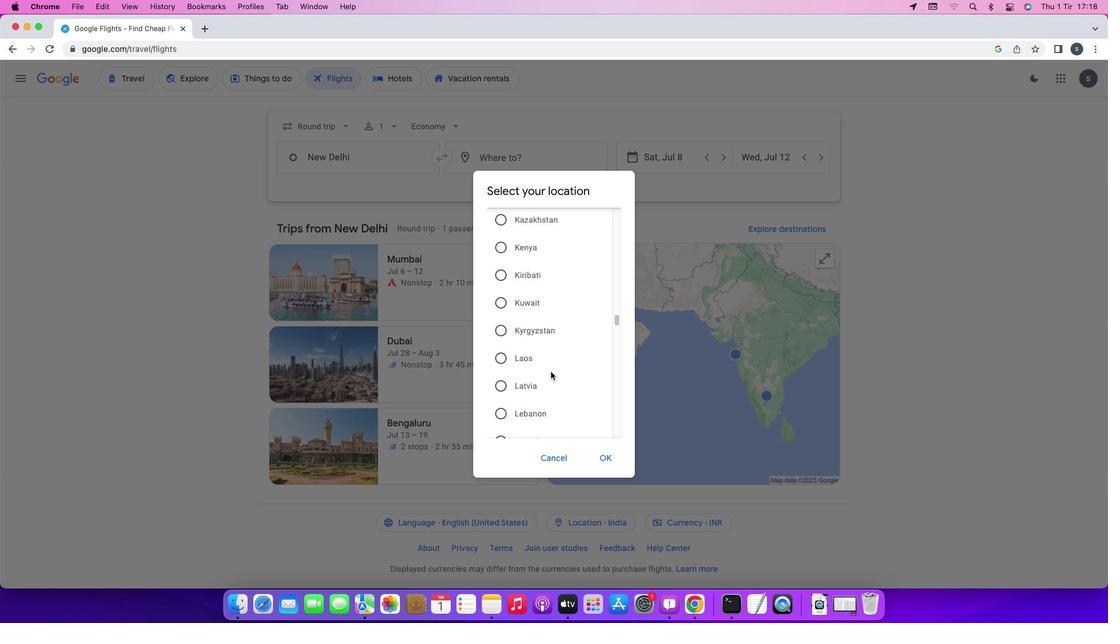 
Action: Mouse scrolled (550, 372) with delta (0, 0)
Screenshot: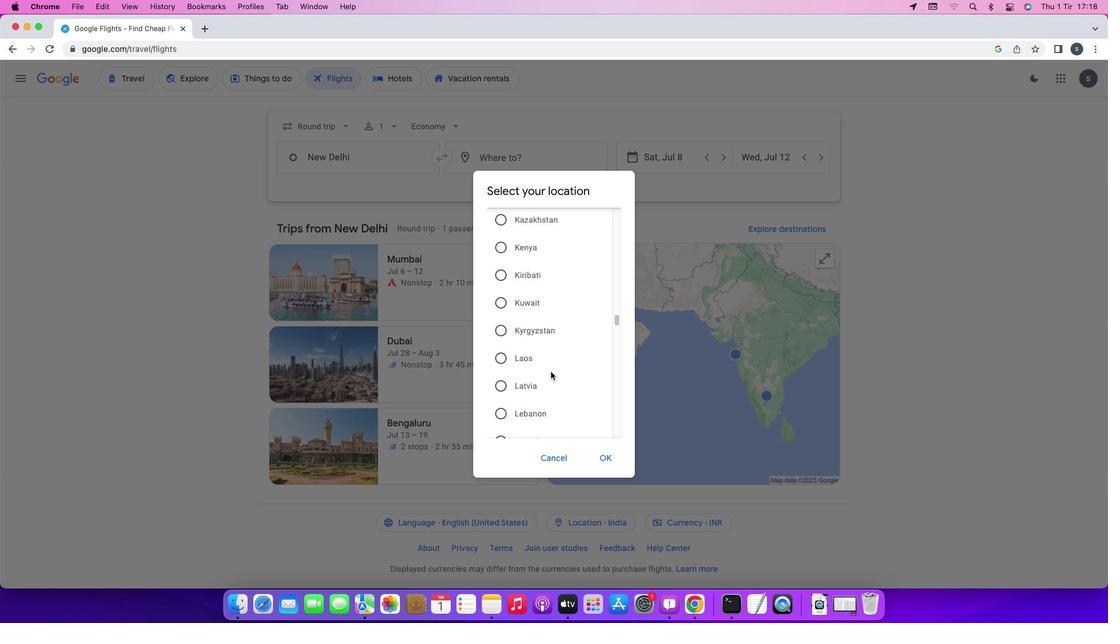 
Action: Mouse scrolled (550, 372) with delta (0, -1)
Screenshot: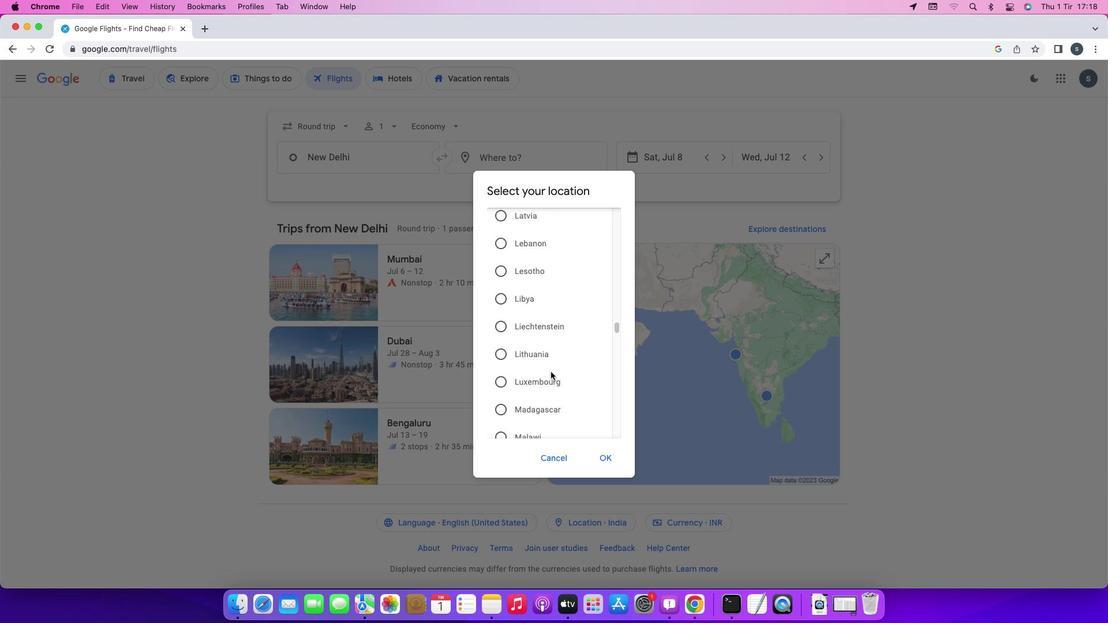 
Action: Mouse scrolled (550, 372) with delta (0, -2)
Screenshot: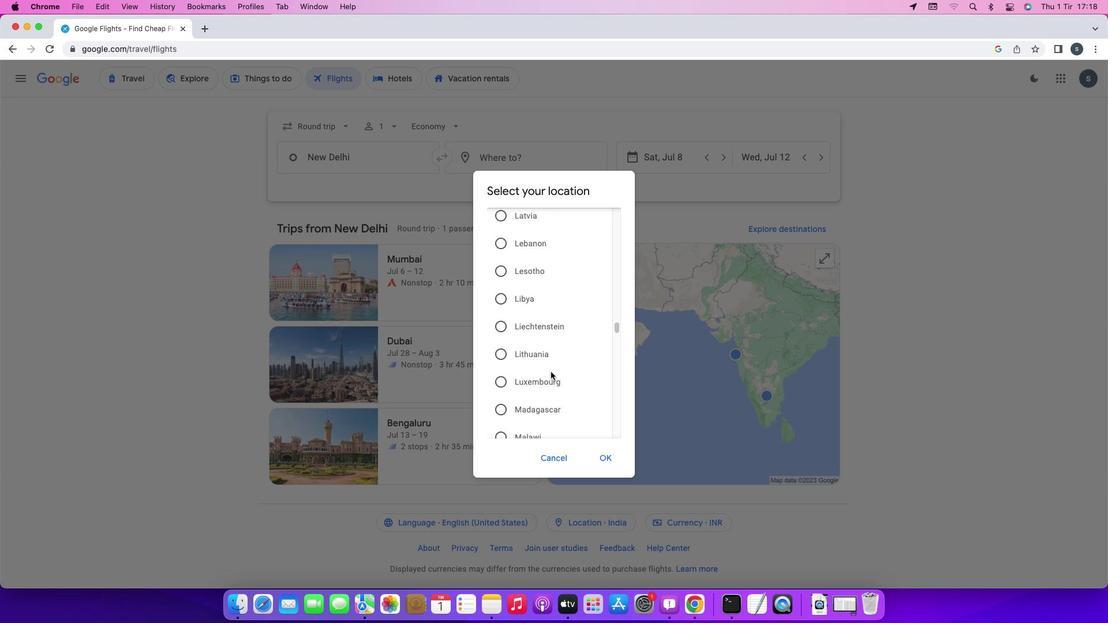 
Action: Mouse scrolled (550, 372) with delta (0, -3)
Screenshot: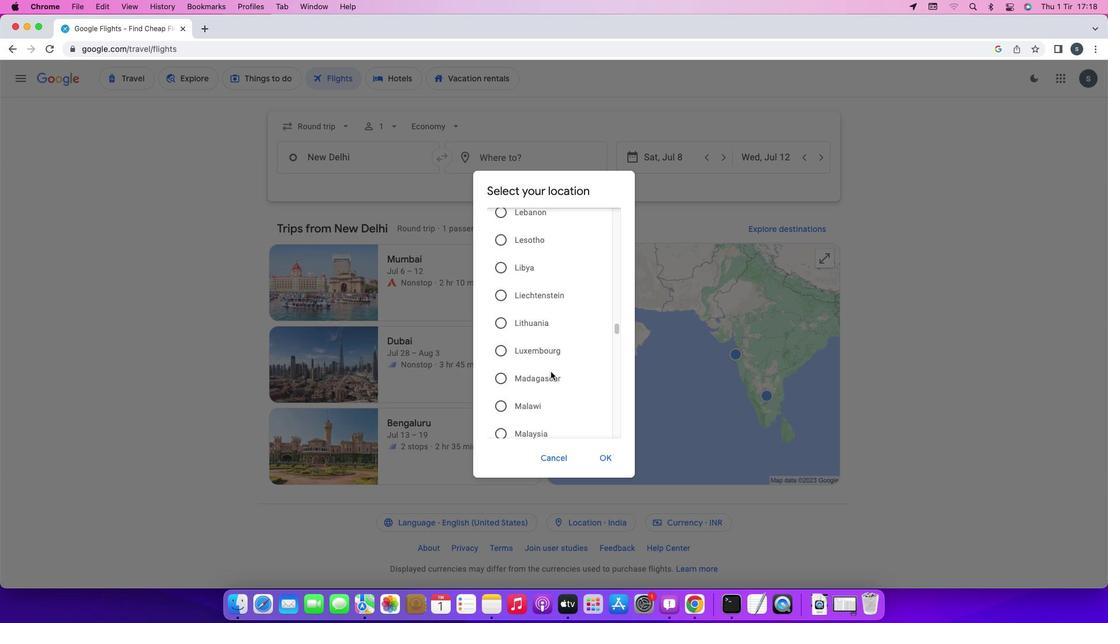 
Action: Mouse scrolled (550, 372) with delta (0, 0)
Screenshot: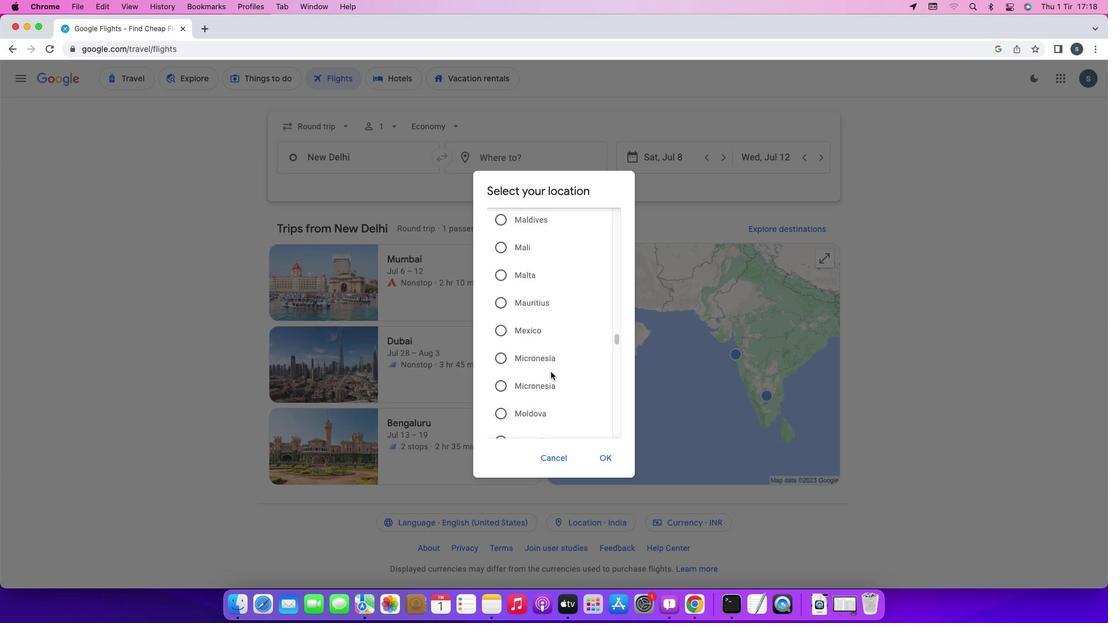 
Action: Mouse scrolled (550, 372) with delta (0, 0)
Screenshot: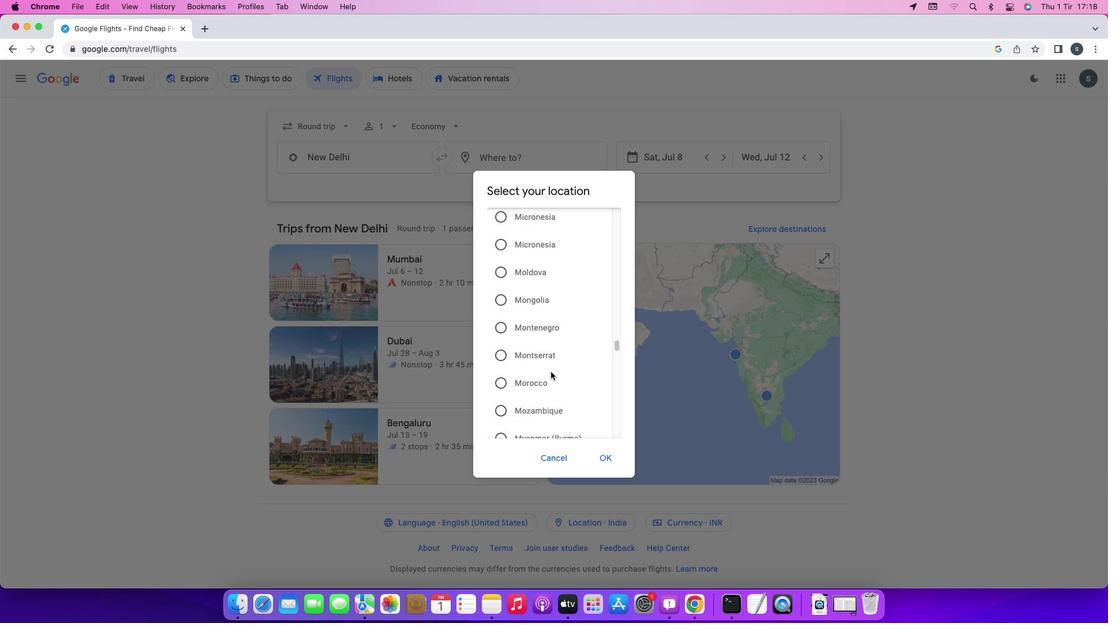 
Action: Mouse scrolled (550, 372) with delta (0, -1)
Screenshot: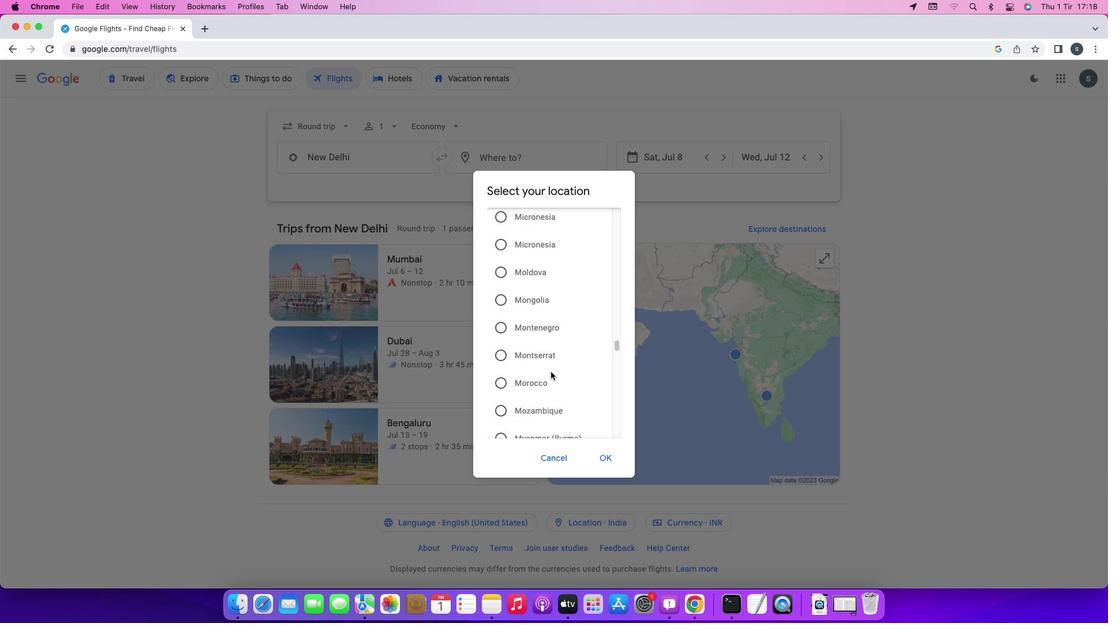 
Action: Mouse scrolled (550, 372) with delta (0, -2)
Screenshot: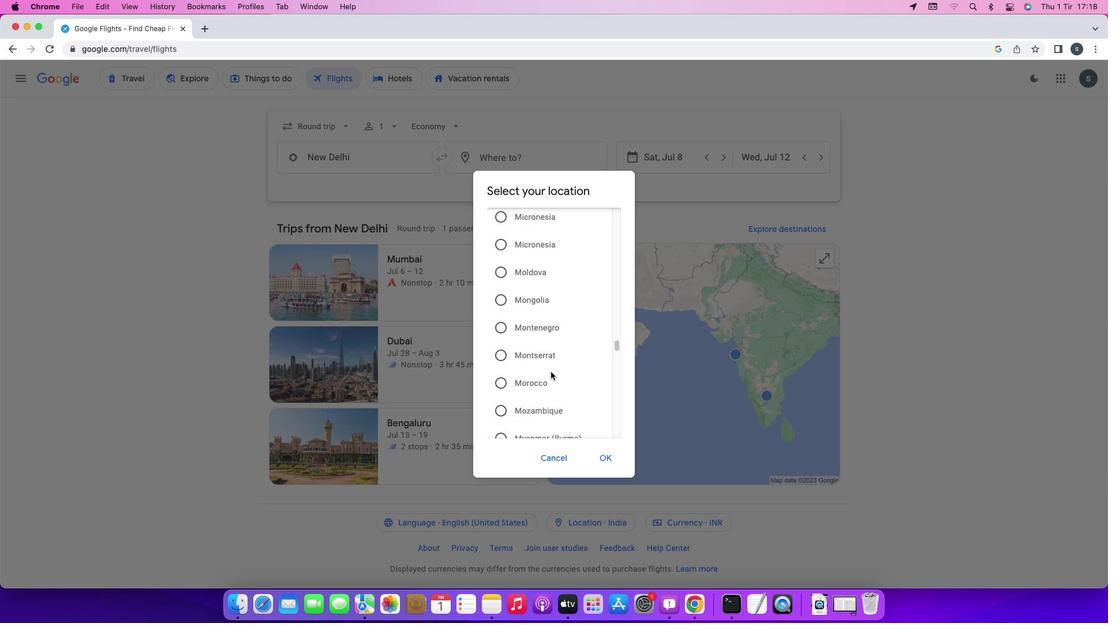 
Action: Mouse scrolled (550, 372) with delta (0, -3)
Screenshot: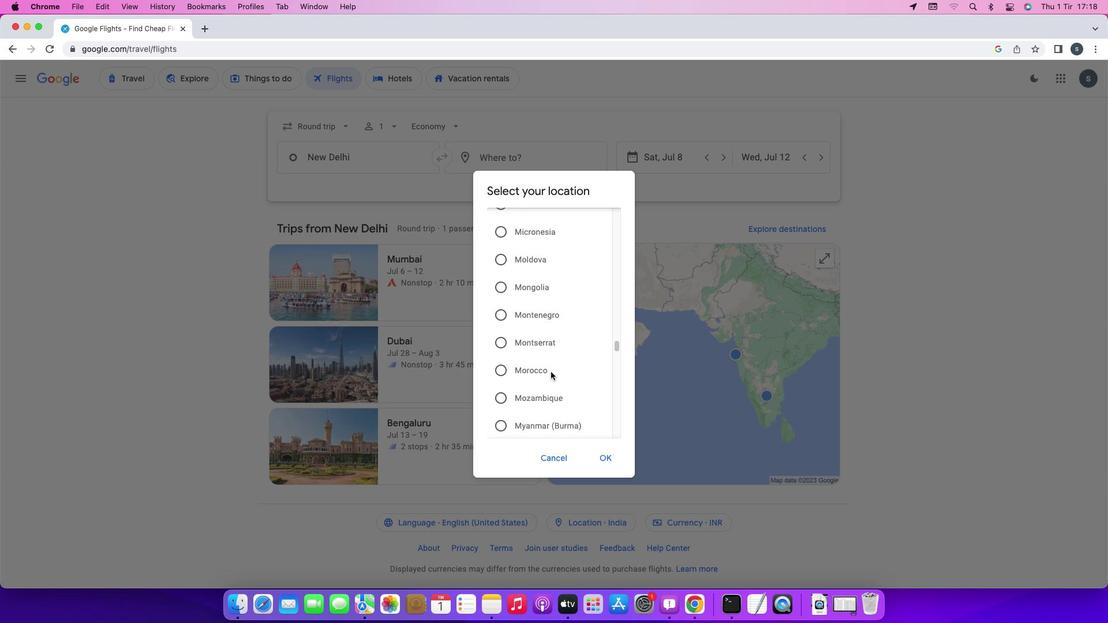 
Action: Mouse scrolled (550, 372) with delta (0, 0)
Screenshot: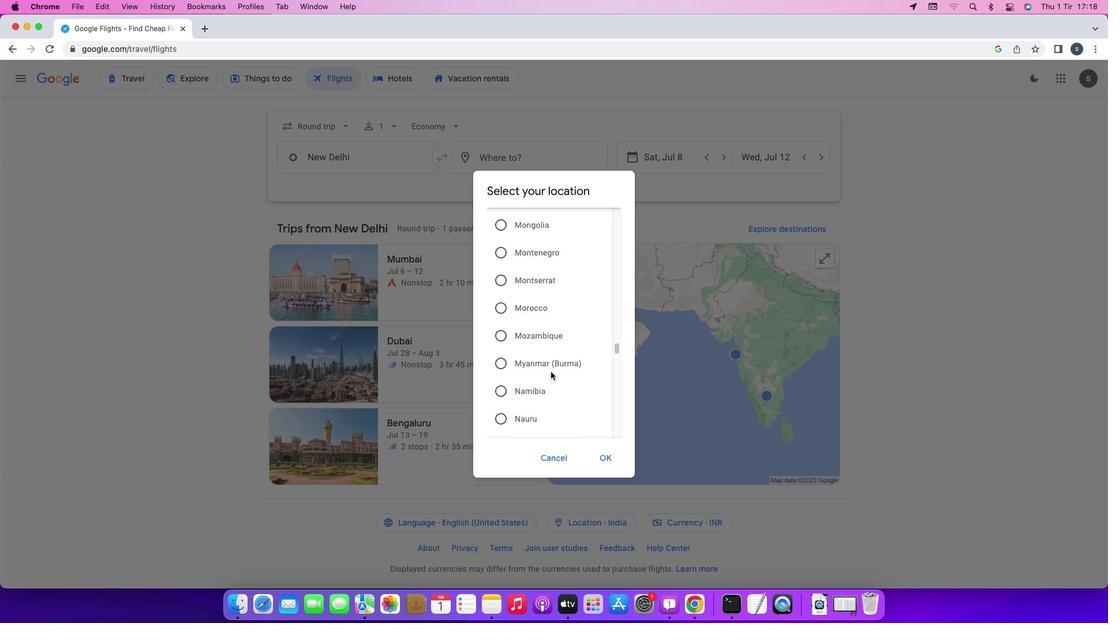 
Action: Mouse scrolled (550, 372) with delta (0, 0)
Screenshot: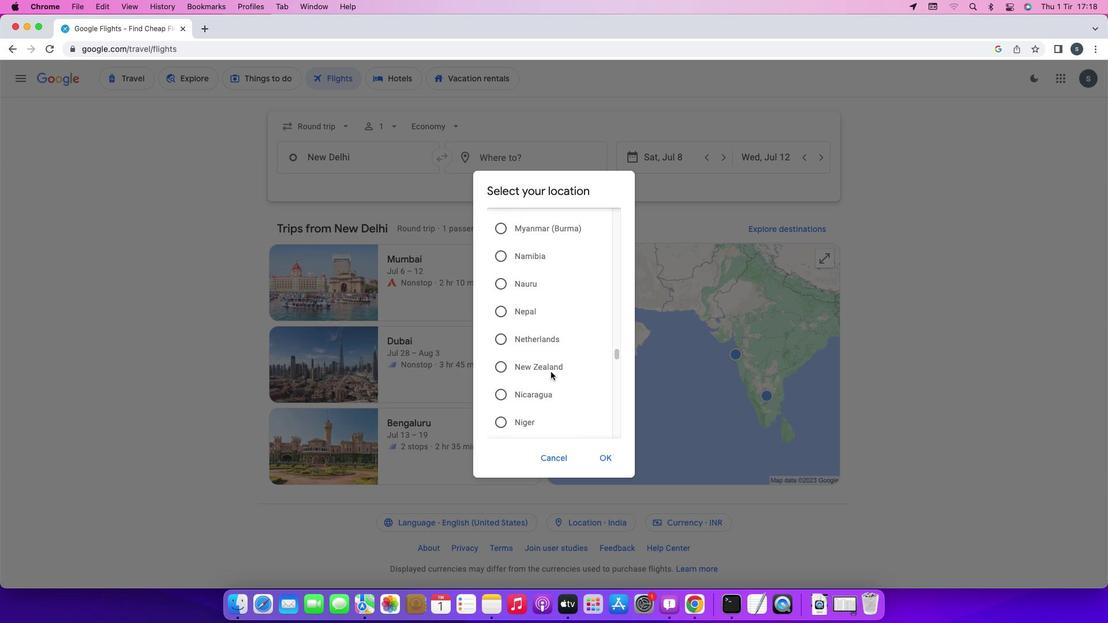 
Action: Mouse scrolled (550, 372) with delta (0, -1)
Screenshot: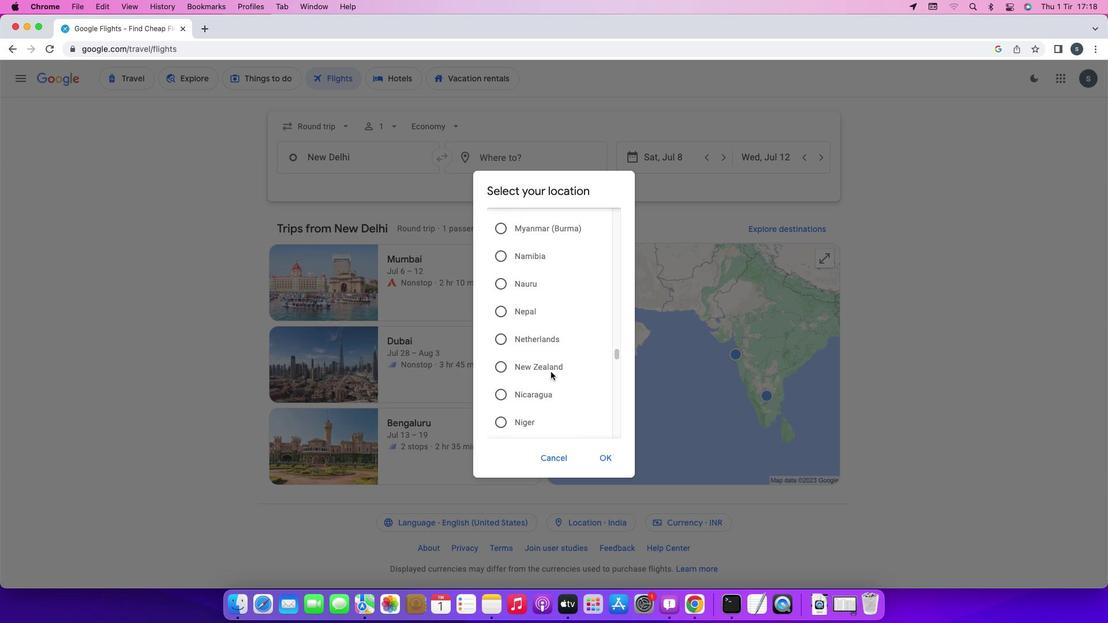 
Action: Mouse scrolled (550, 372) with delta (0, -2)
Screenshot: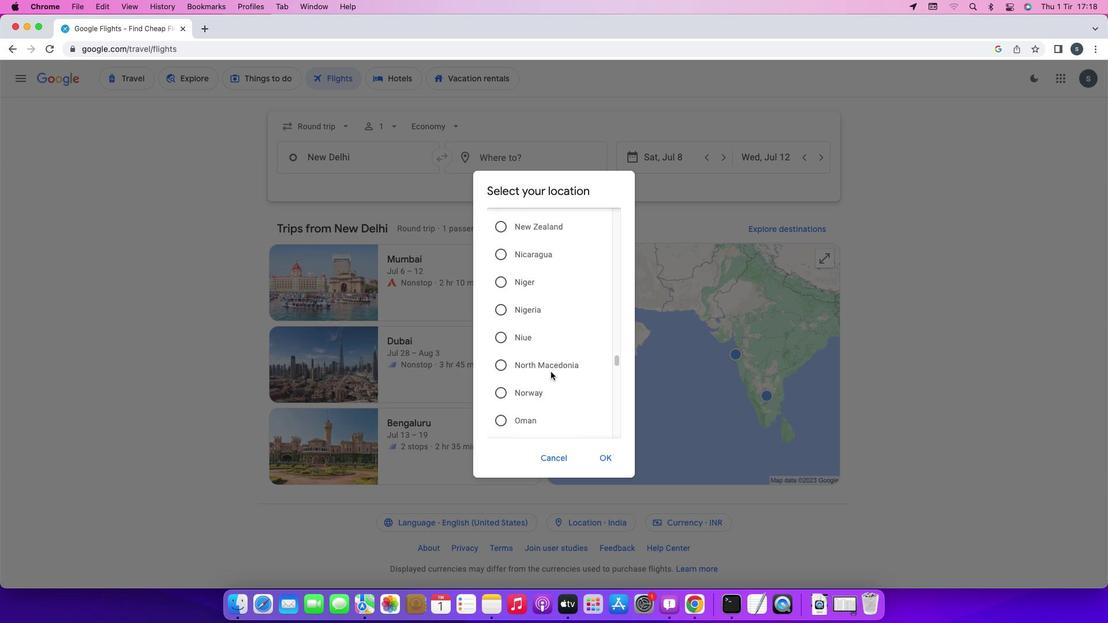 
Action: Mouse scrolled (550, 372) with delta (0, -3)
Screenshot: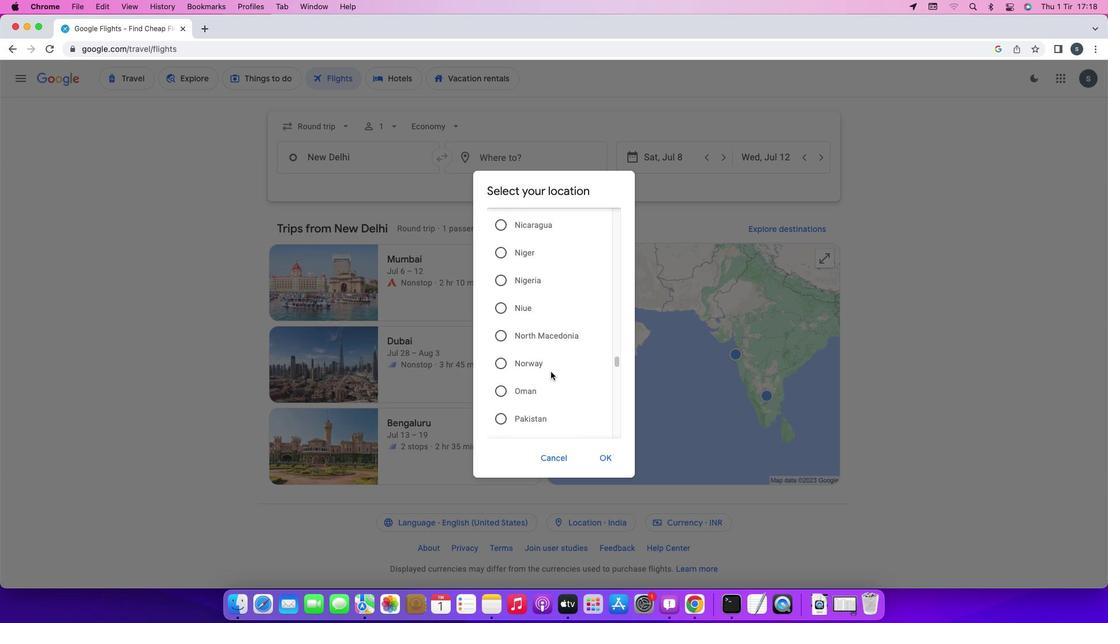 
Action: Mouse scrolled (550, 372) with delta (0, 0)
Screenshot: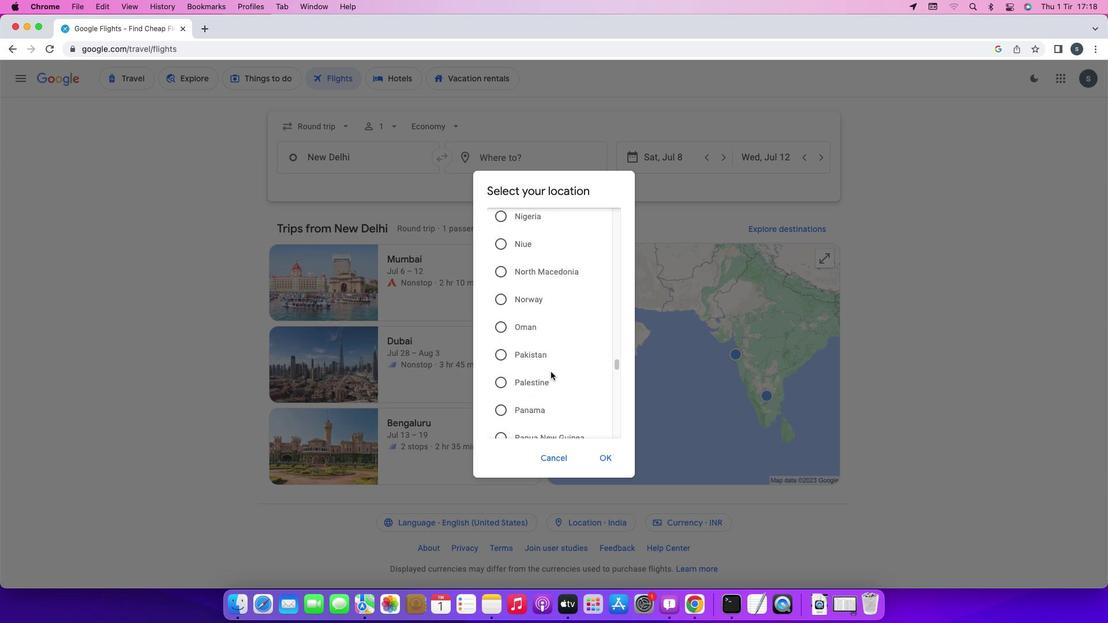 
Action: Mouse scrolled (550, 372) with delta (0, 0)
Screenshot: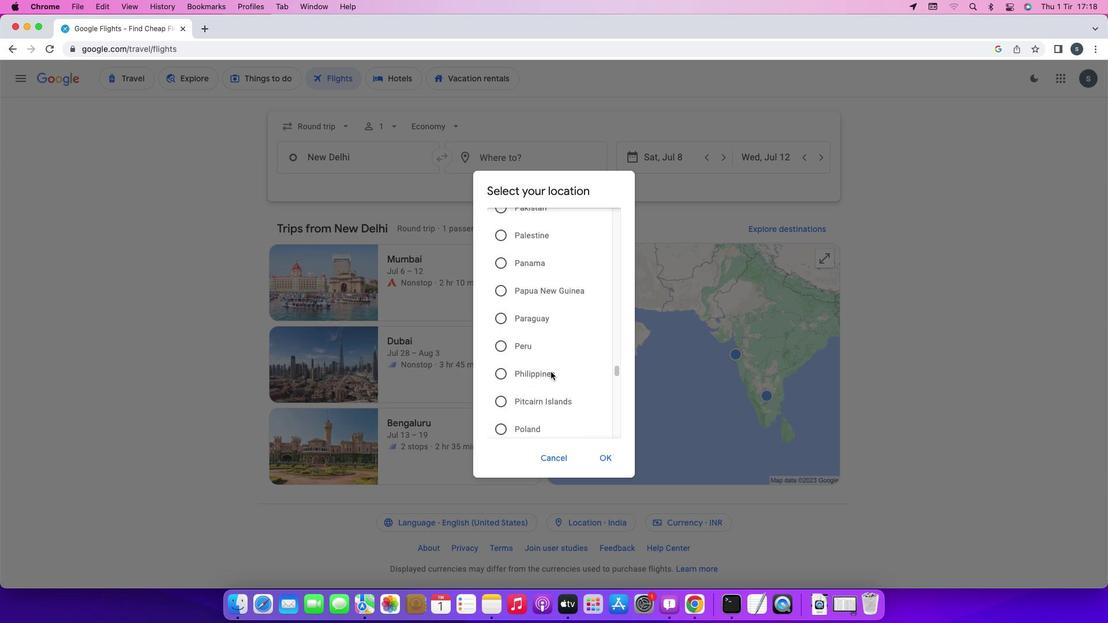 
Action: Mouse scrolled (550, 372) with delta (0, -1)
Screenshot: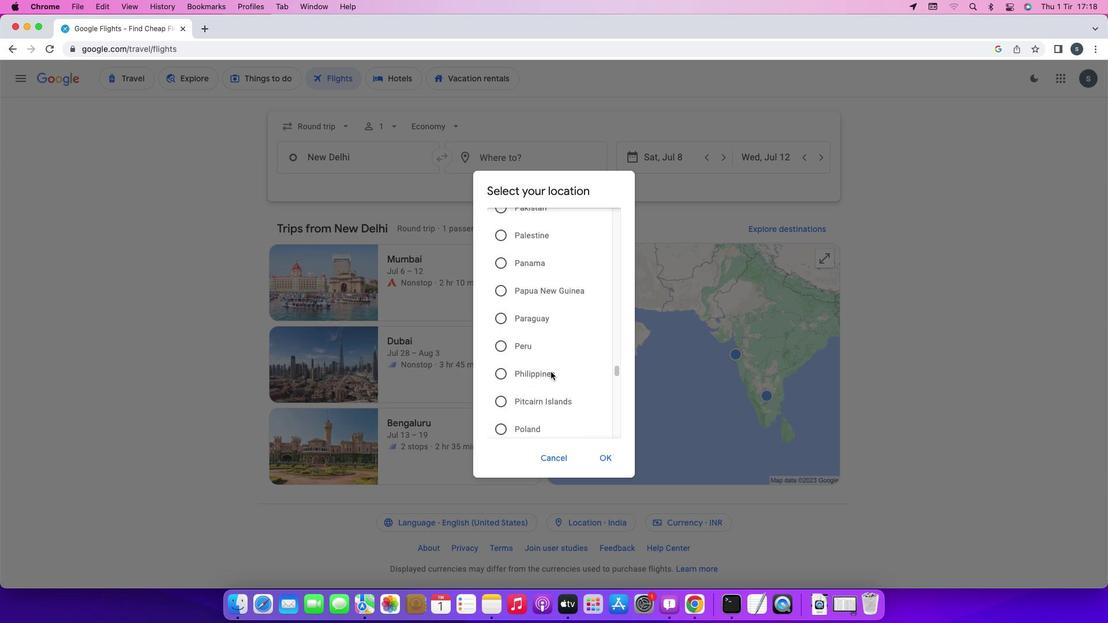 
Action: Mouse scrolled (550, 372) with delta (0, -2)
Screenshot: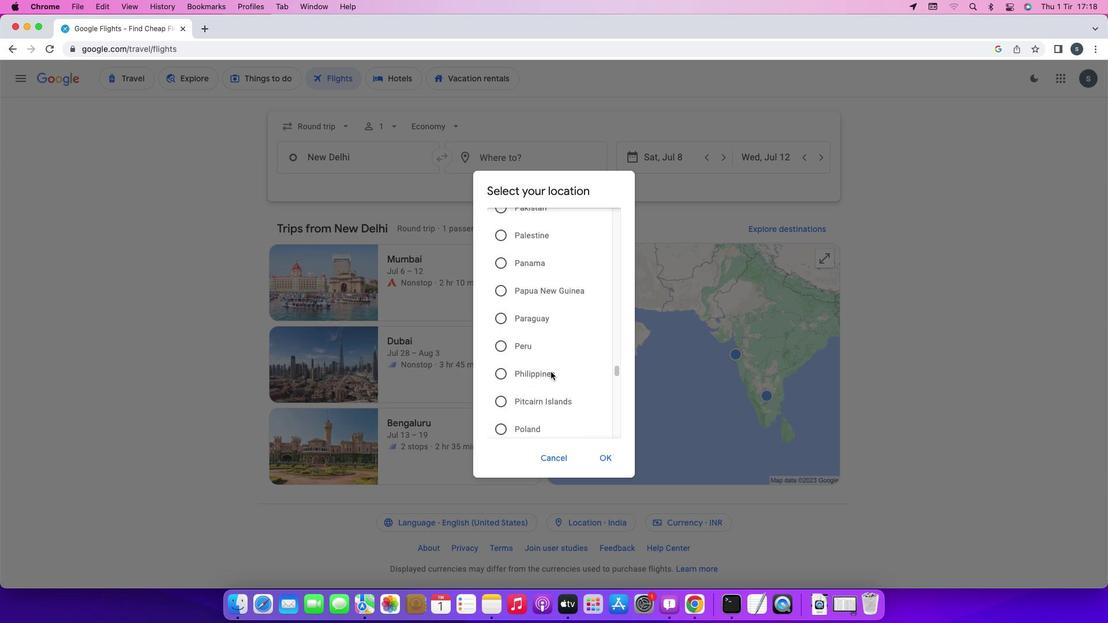 
Action: Mouse scrolled (550, 372) with delta (0, -3)
Screenshot: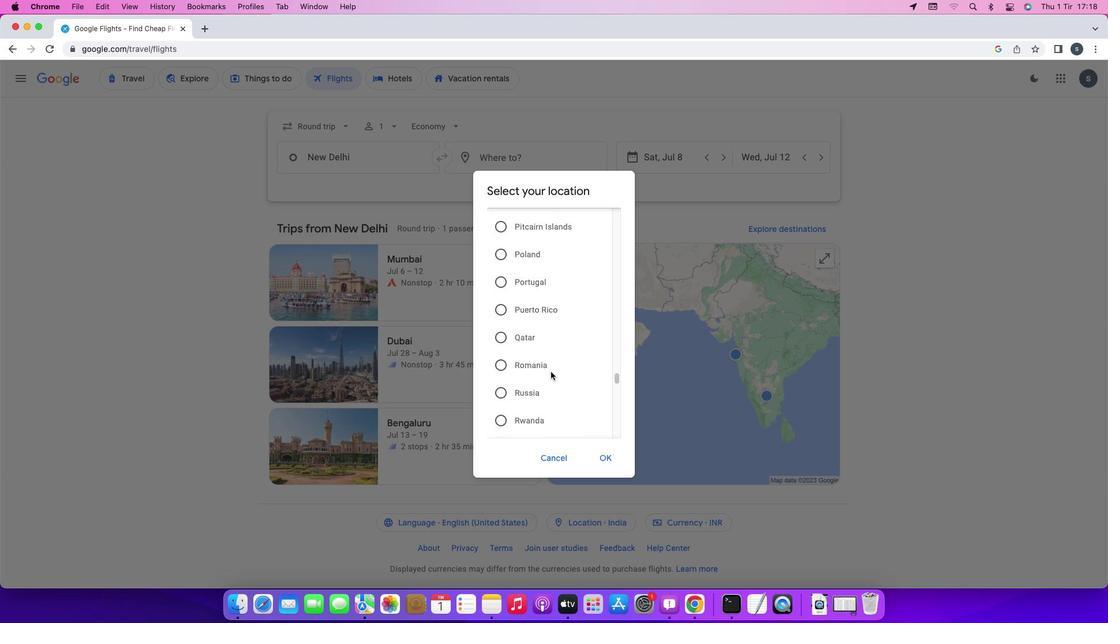 
Action: Mouse scrolled (550, 372) with delta (0, 0)
Screenshot: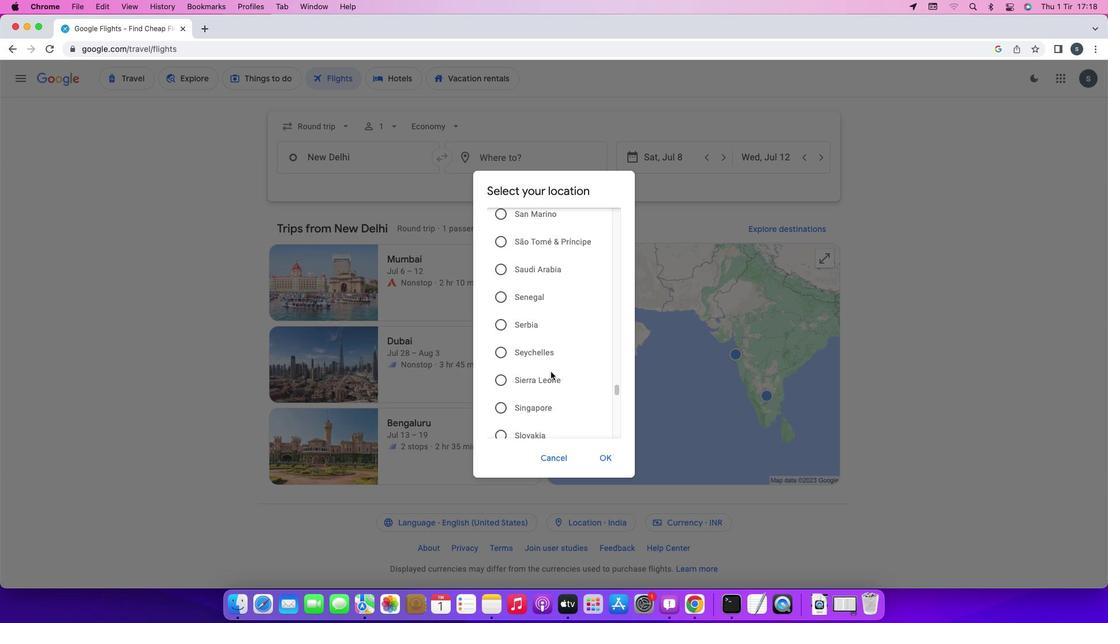 
Action: Mouse scrolled (550, 372) with delta (0, 0)
Screenshot: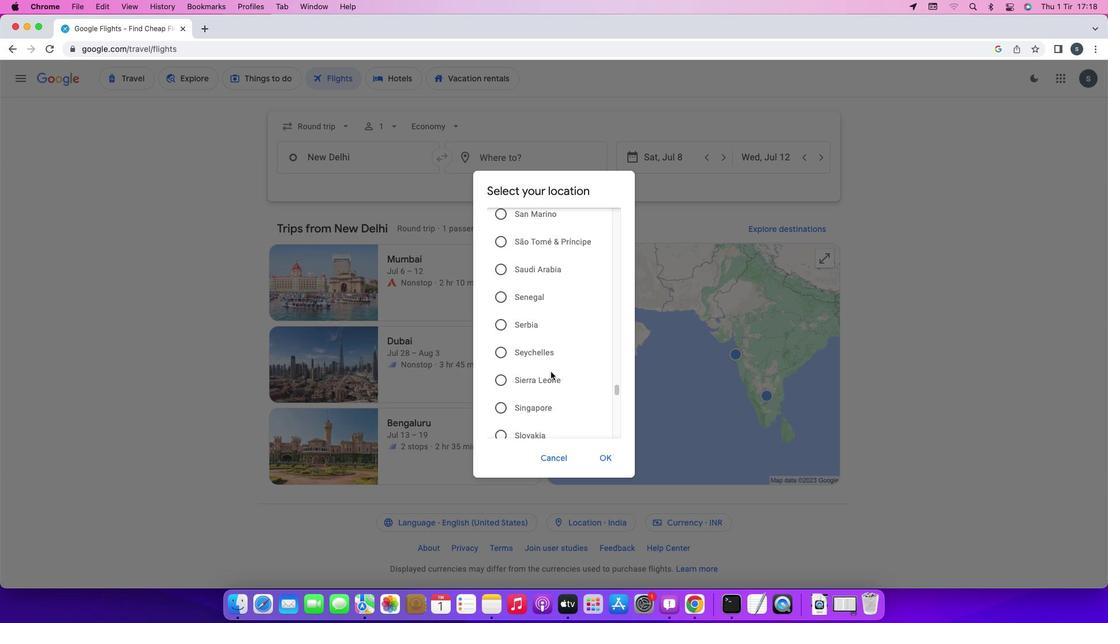 
Action: Mouse scrolled (550, 372) with delta (0, -1)
Screenshot: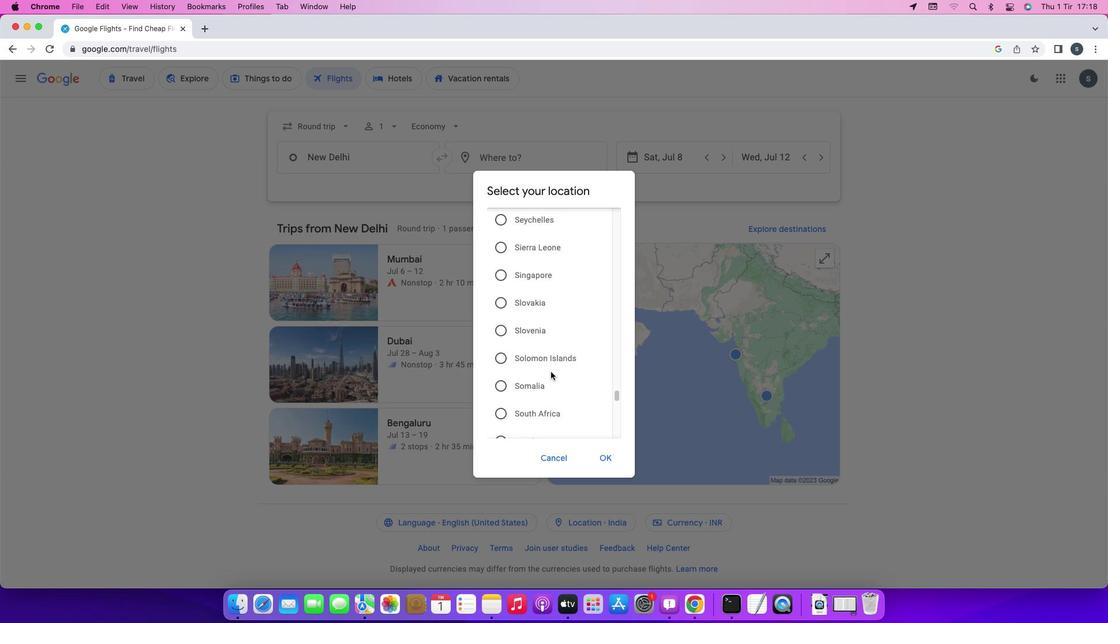
Action: Mouse scrolled (550, 372) with delta (0, -2)
Screenshot: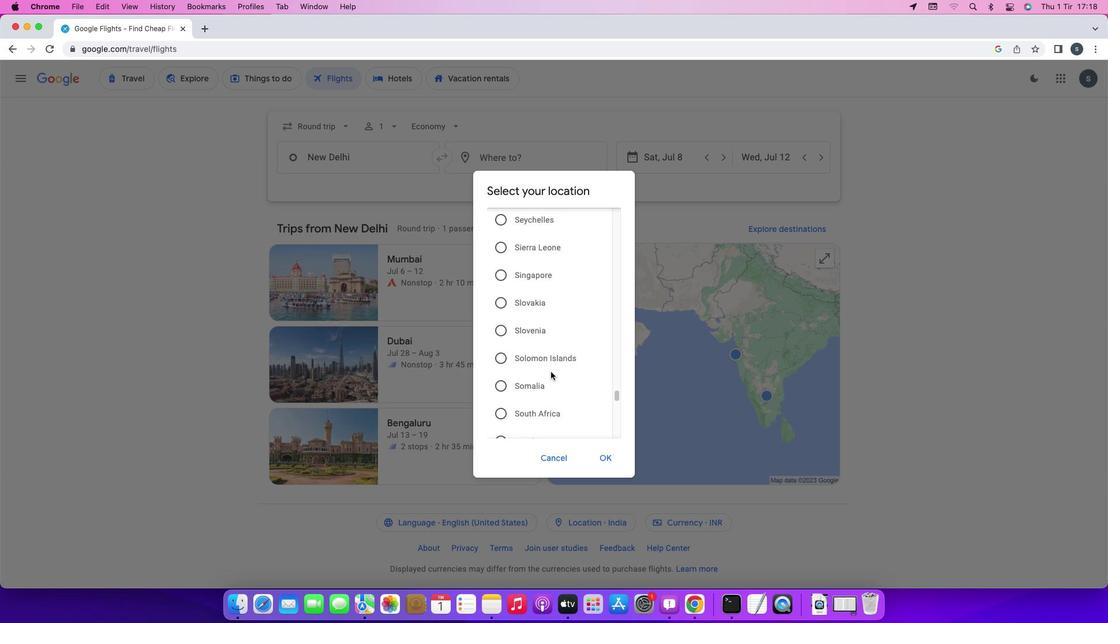 
Action: Mouse scrolled (550, 372) with delta (0, -3)
Screenshot: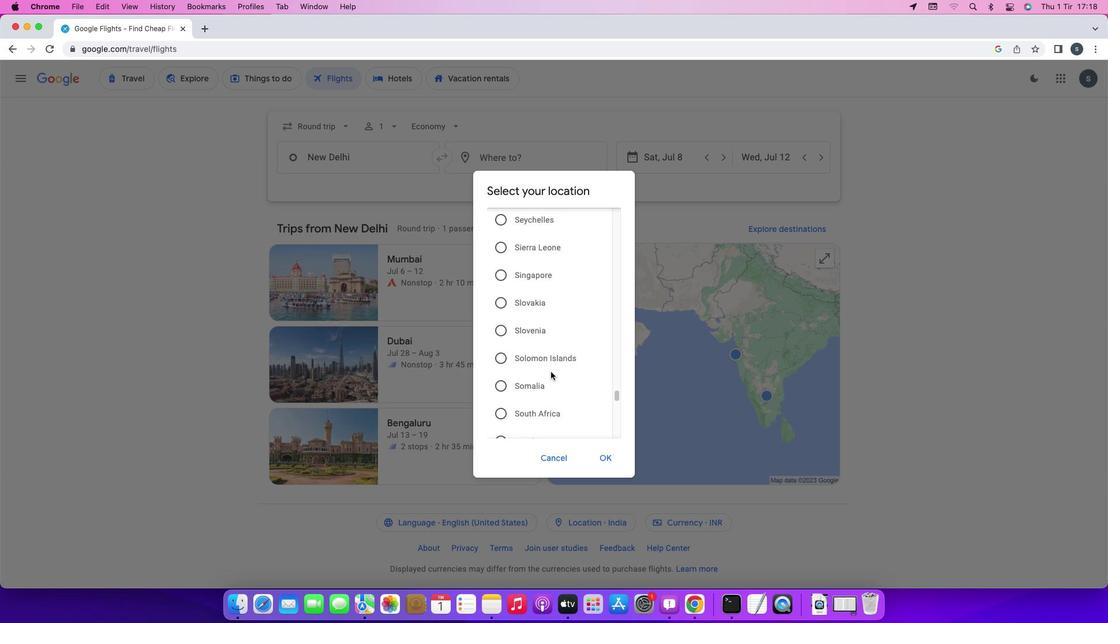 
Action: Mouse scrolled (550, 372) with delta (0, 0)
Screenshot: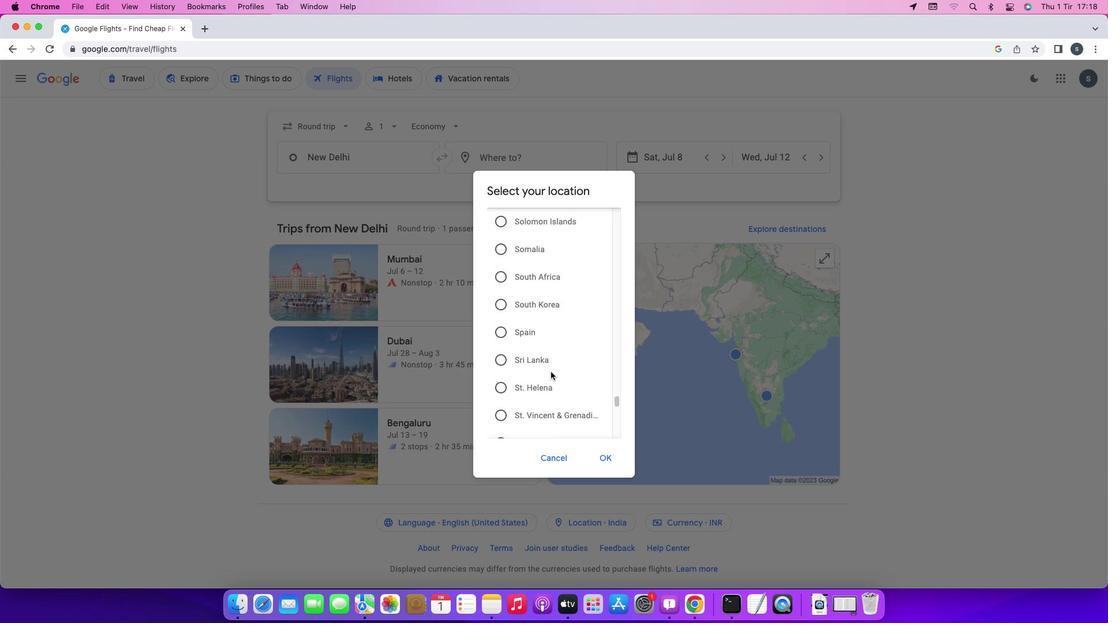 
Action: Mouse scrolled (550, 372) with delta (0, 0)
Screenshot: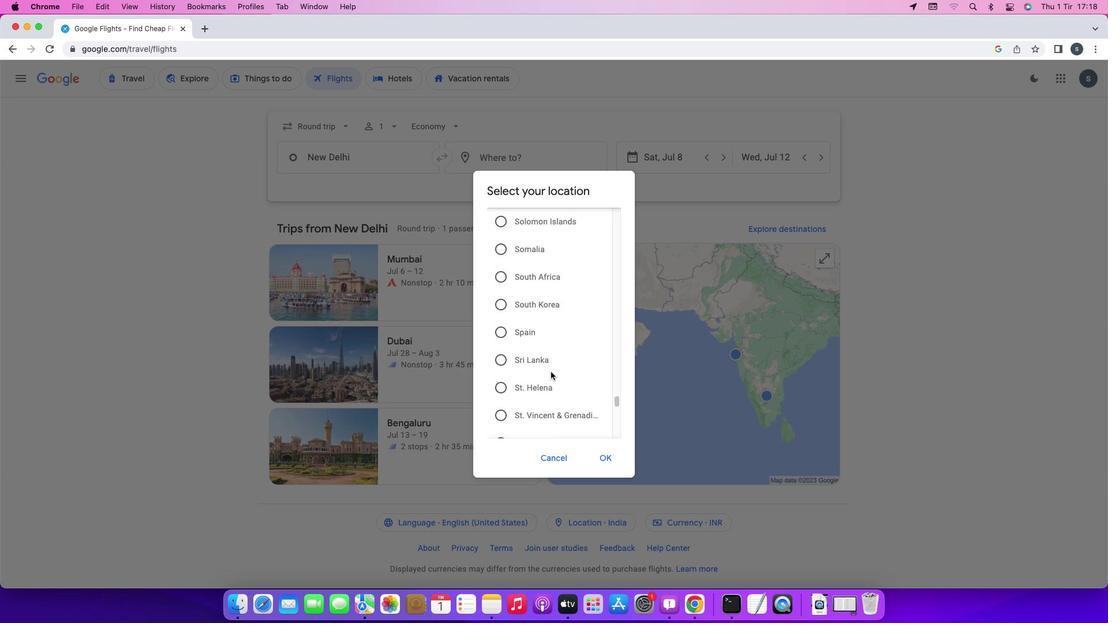 
Action: Mouse scrolled (550, 372) with delta (0, -1)
Screenshot: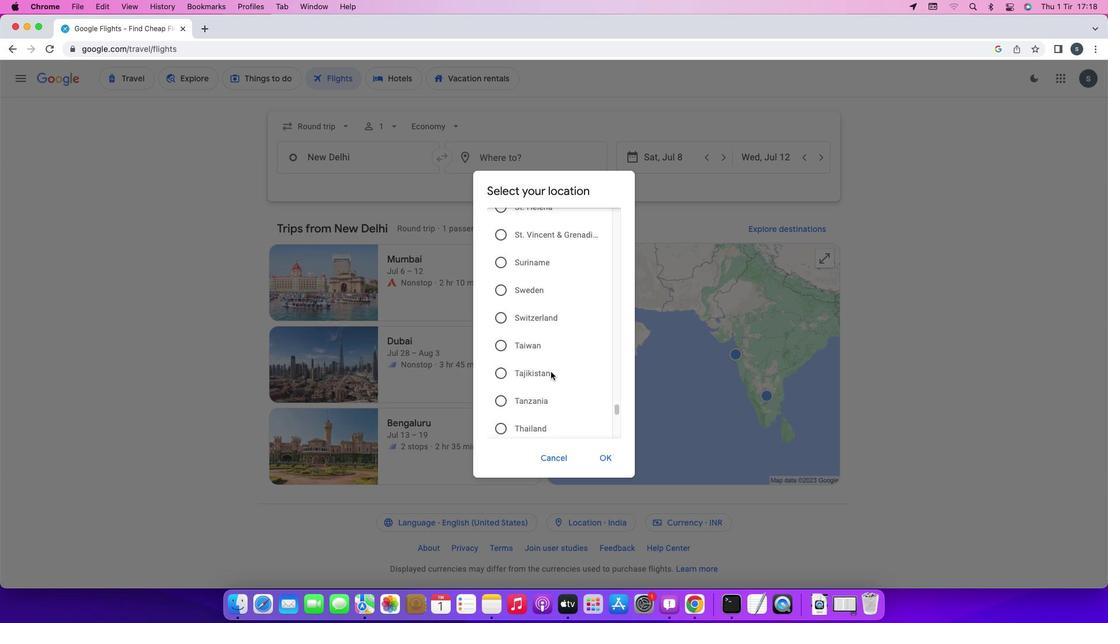 
Action: Mouse scrolled (550, 372) with delta (0, -2)
Screenshot: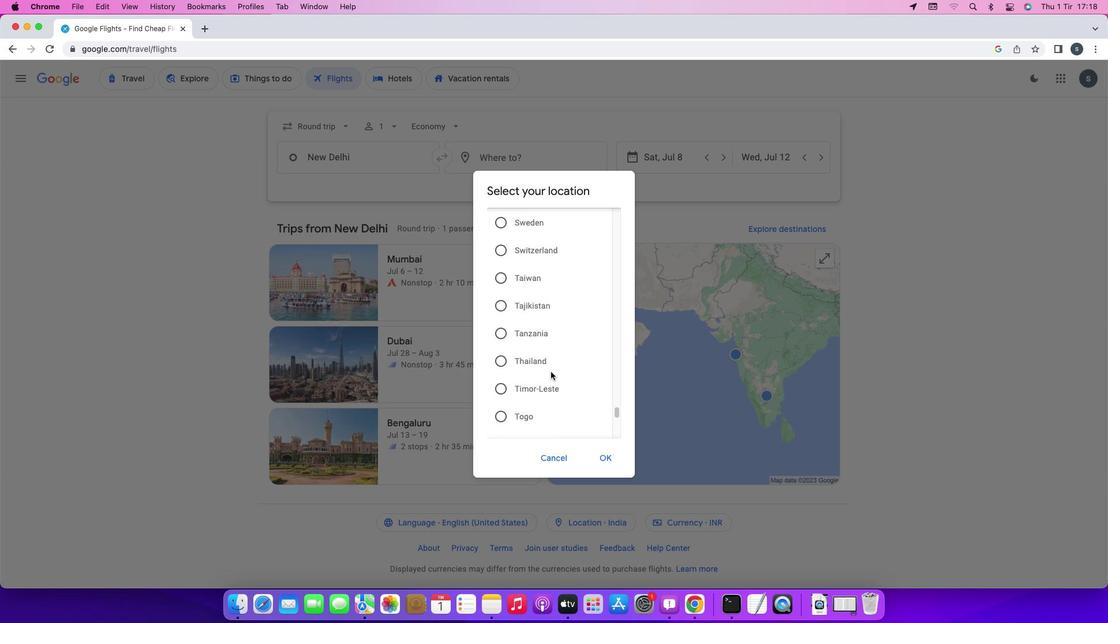
Action: Mouse scrolled (550, 372) with delta (0, -3)
Screenshot: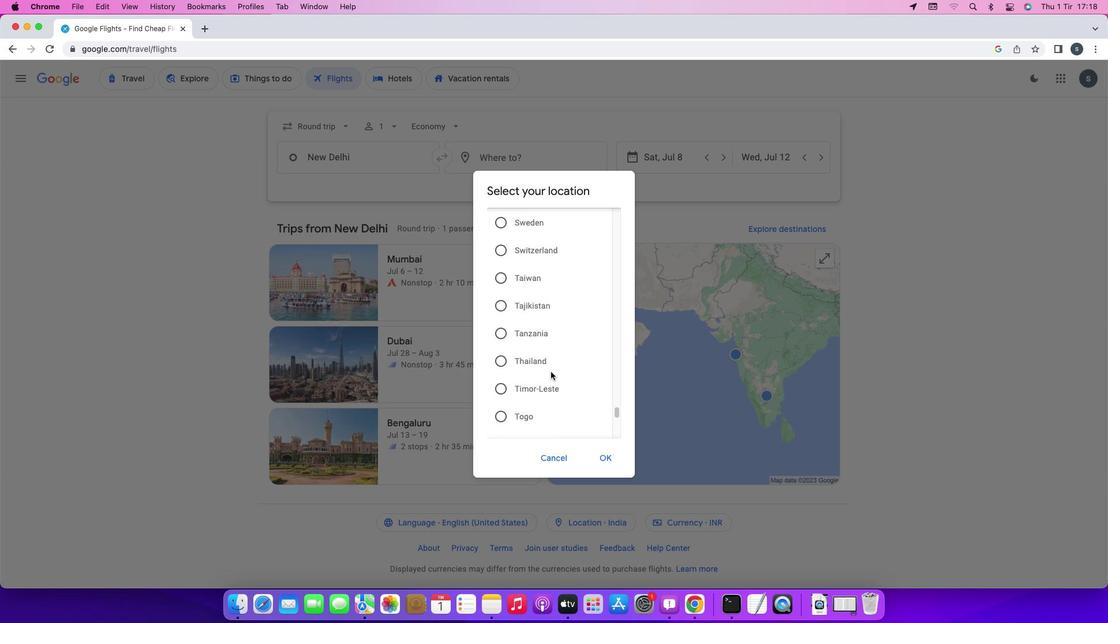
Action: Mouse scrolled (550, 372) with delta (0, 0)
Screenshot: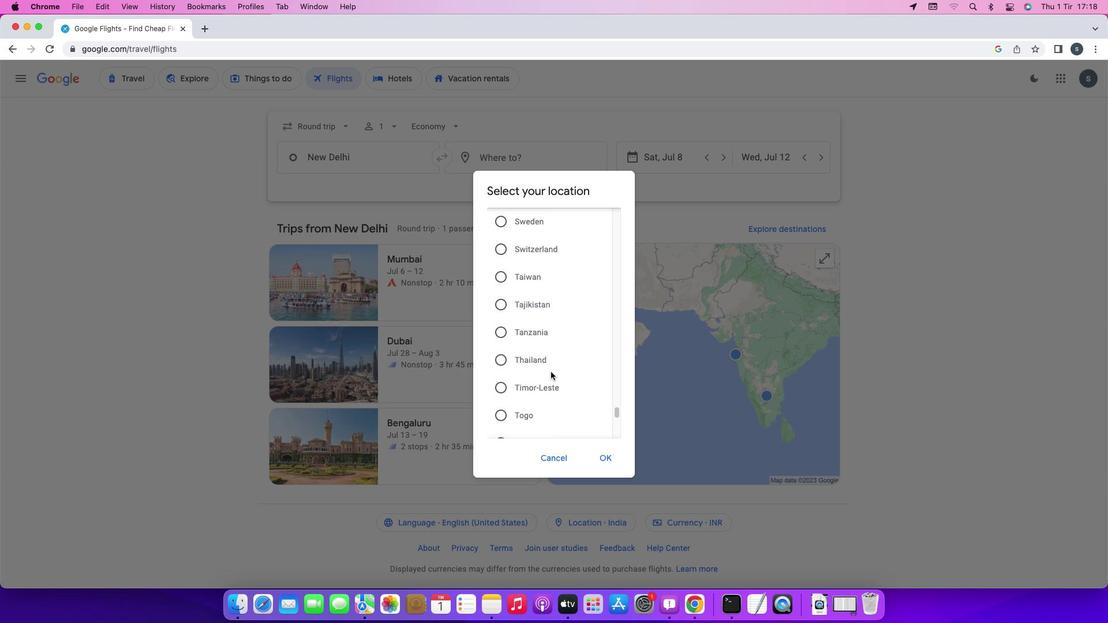 
Action: Mouse scrolled (550, 372) with delta (0, 0)
Screenshot: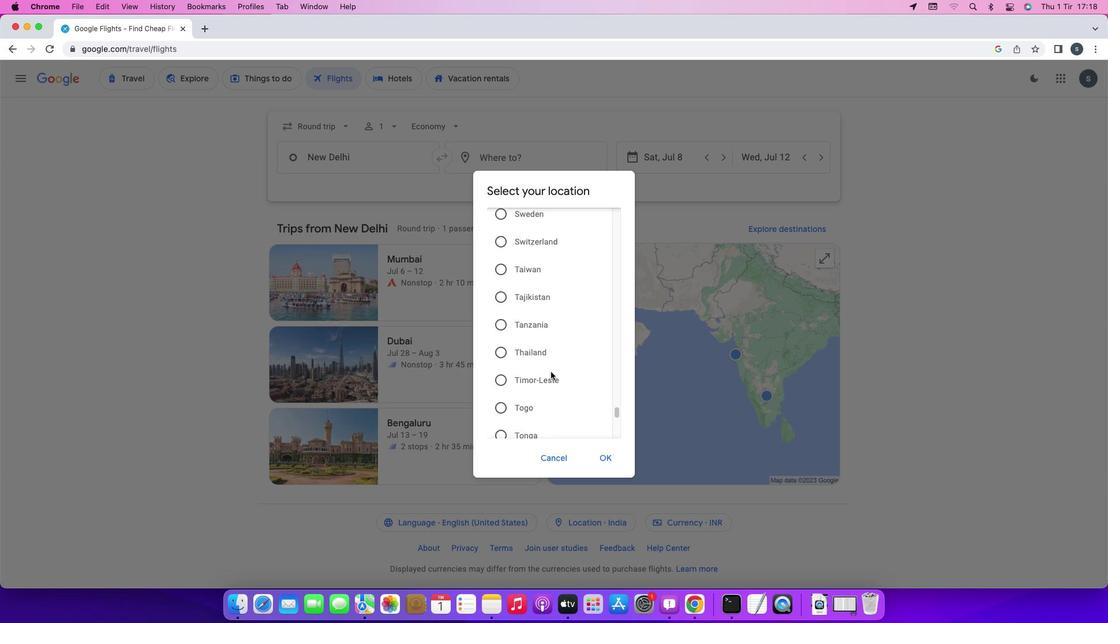 
Action: Mouse scrolled (550, 372) with delta (0, 0)
Screenshot: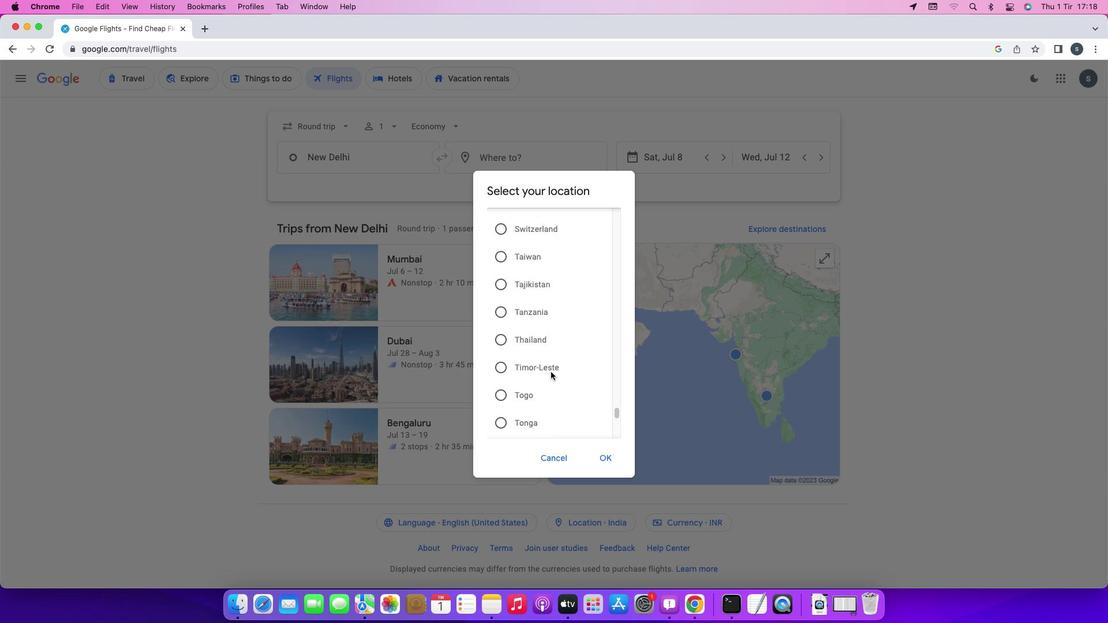 
Action: Mouse scrolled (550, 372) with delta (0, -1)
Screenshot: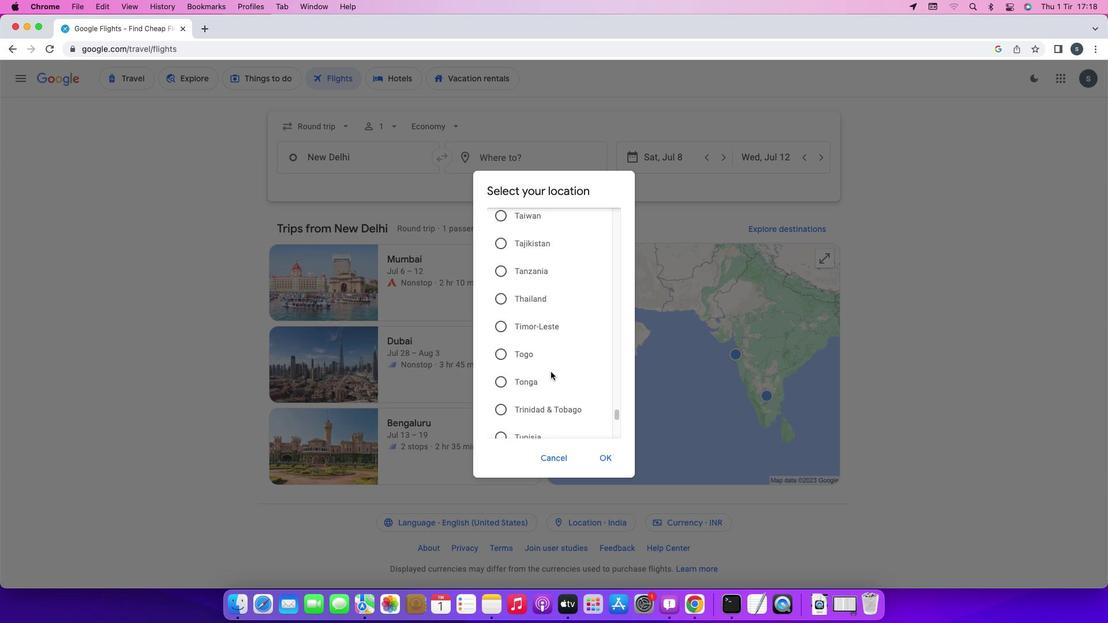 
Action: Mouse scrolled (550, 372) with delta (0, 0)
Screenshot: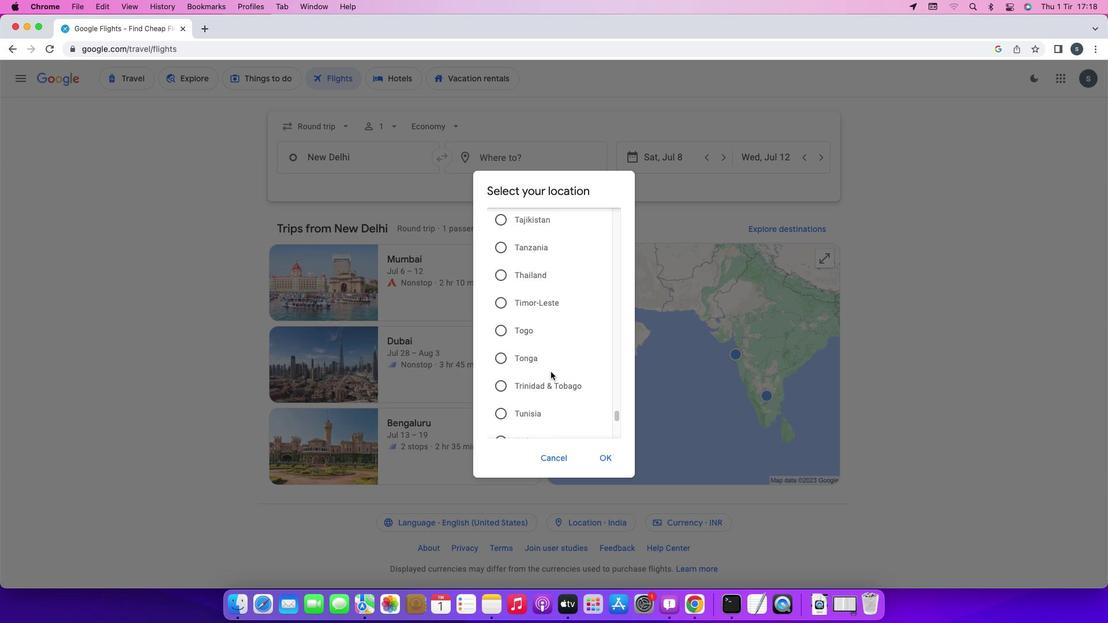 
Action: Mouse scrolled (550, 372) with delta (0, 0)
Screenshot: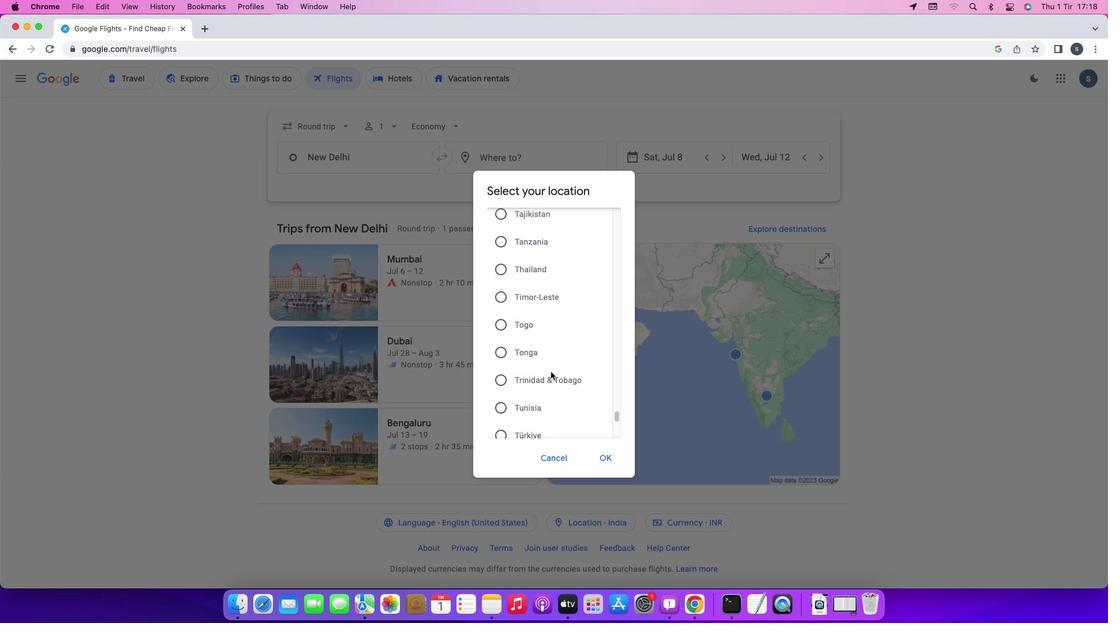 
Action: Mouse scrolled (550, 372) with delta (0, 0)
Screenshot: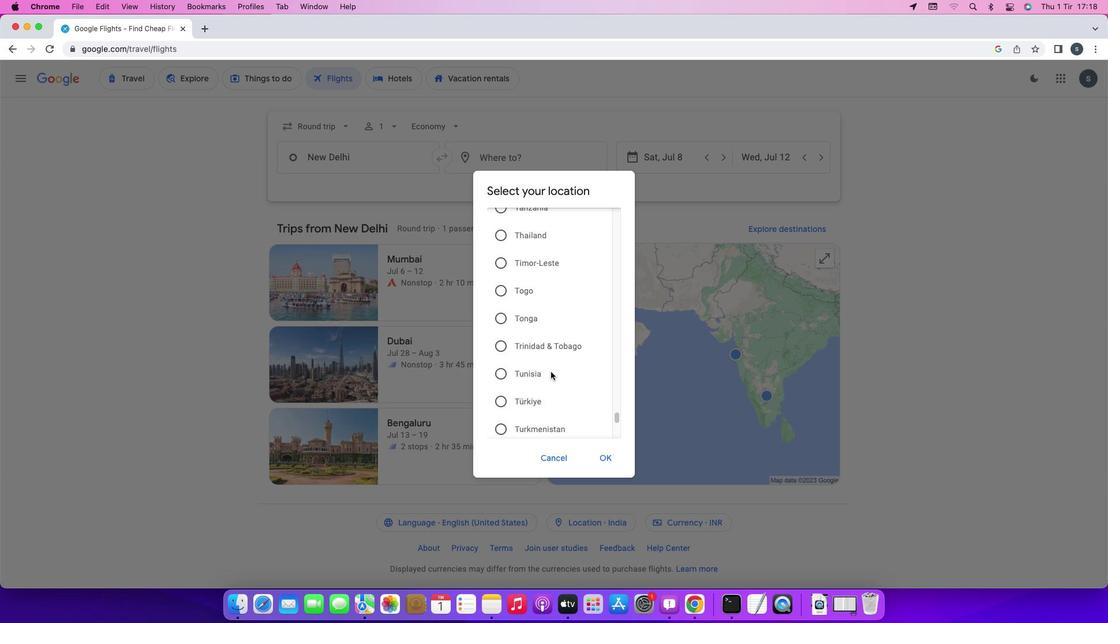 
Action: Mouse scrolled (550, 372) with delta (0, -1)
Screenshot: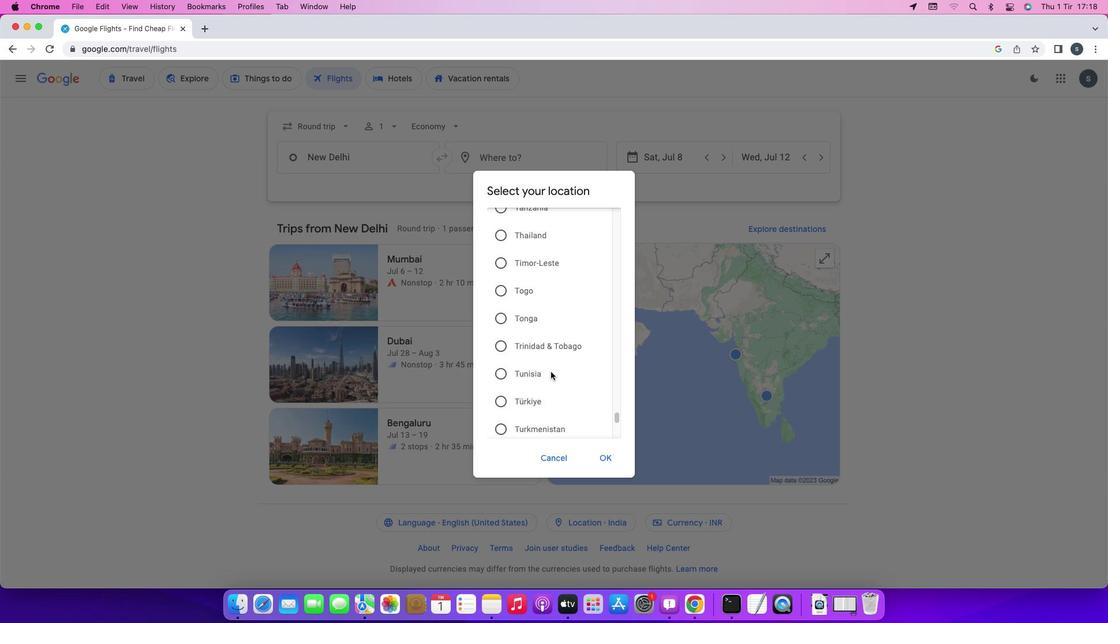 
Action: Mouse scrolled (550, 372) with delta (0, -1)
Screenshot: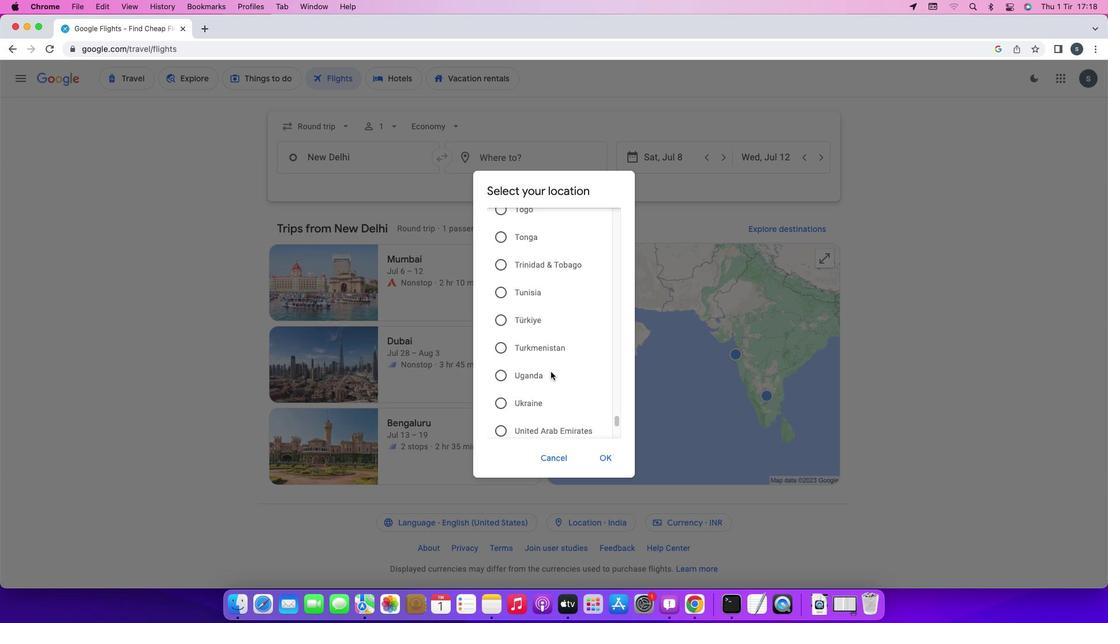 
Action: Mouse scrolled (550, 372) with delta (0, -1)
Screenshot: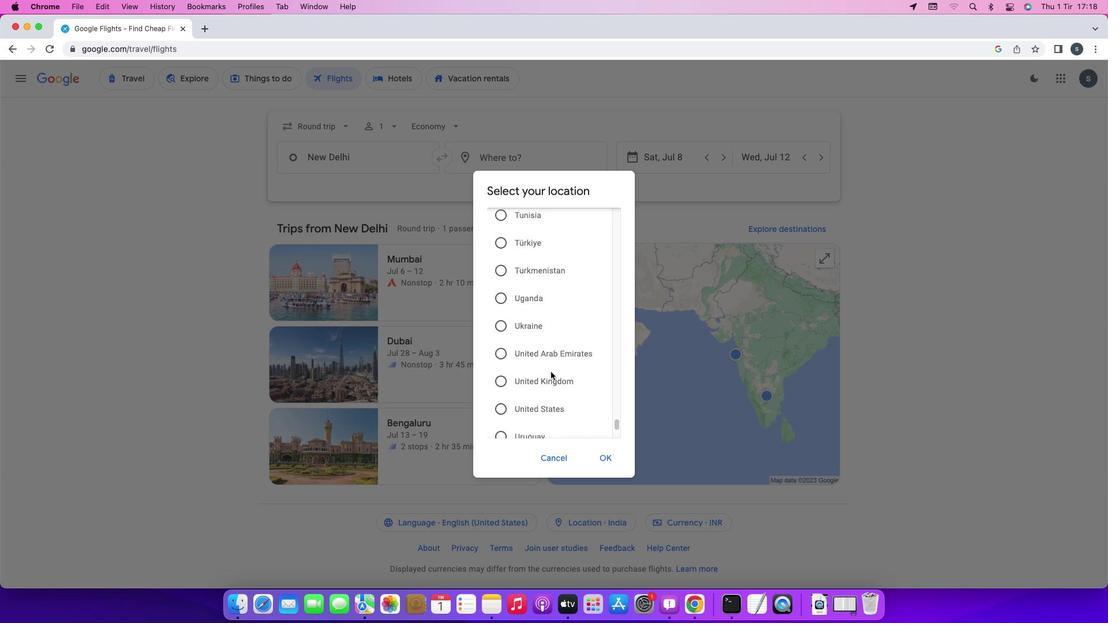 
Action: Mouse moved to (502, 317)
Screenshot: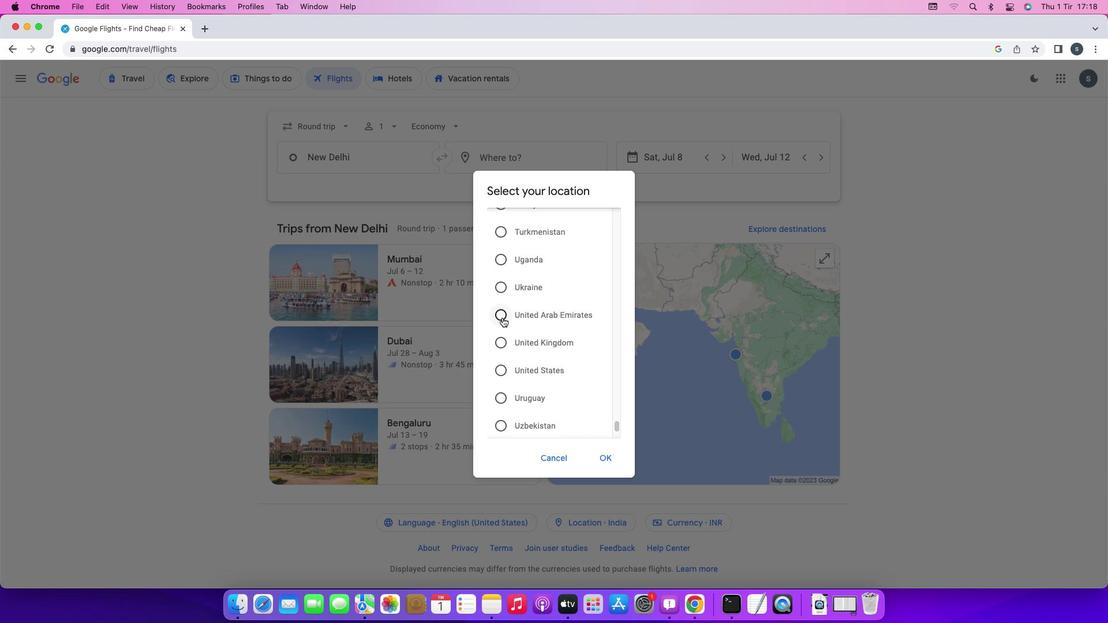 
Action: Mouse pressed left at (502, 317)
Screenshot: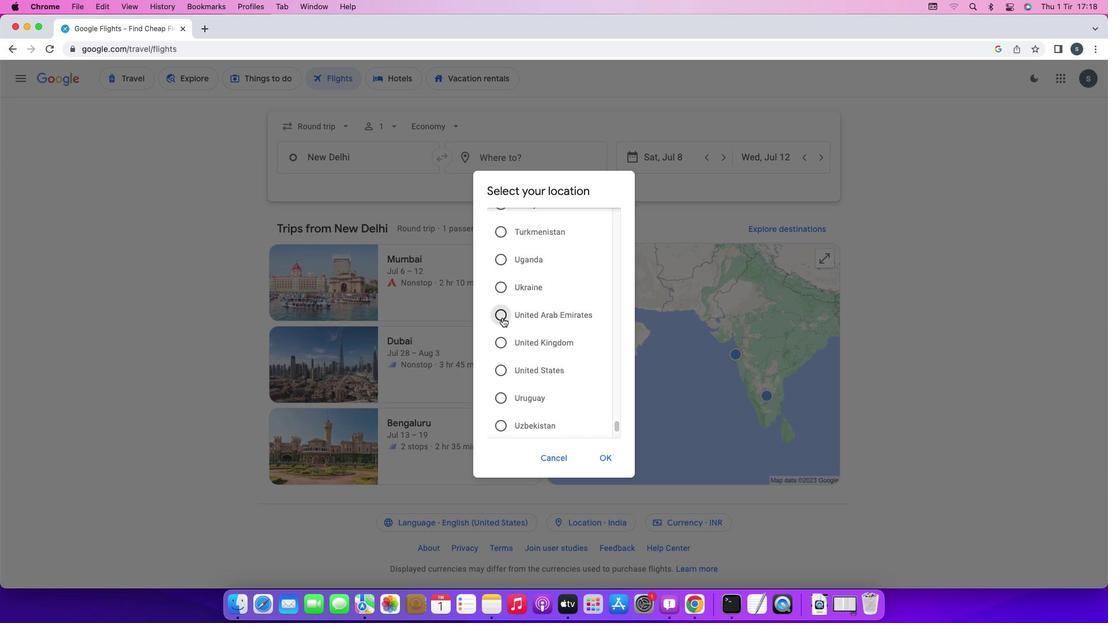 
Action: Mouse moved to (607, 457)
Screenshot: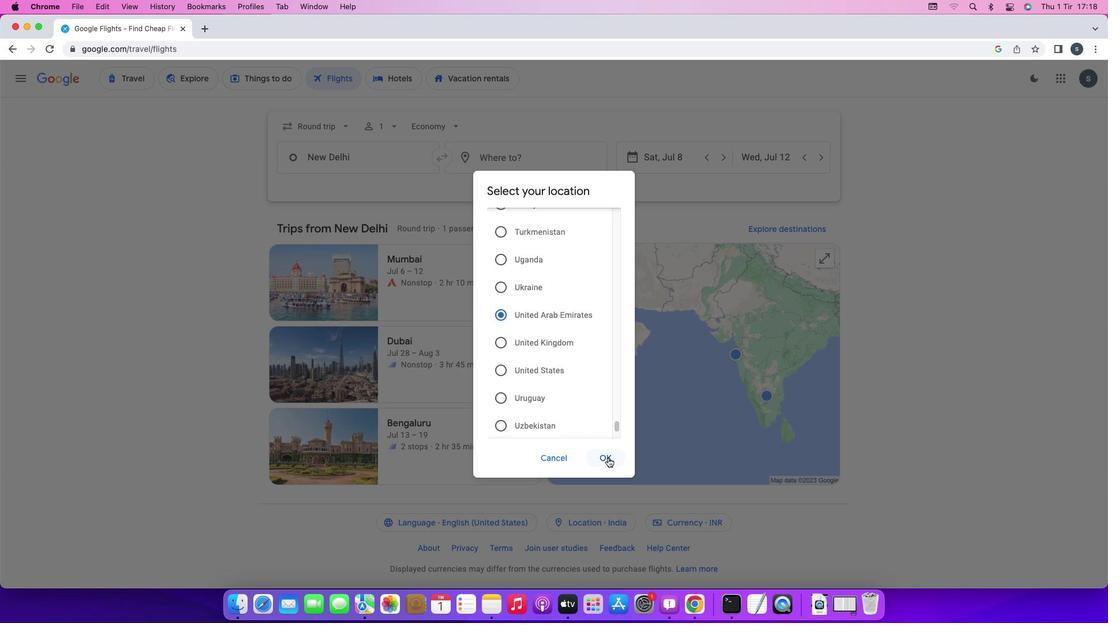 
Action: Mouse pressed left at (607, 457)
Screenshot: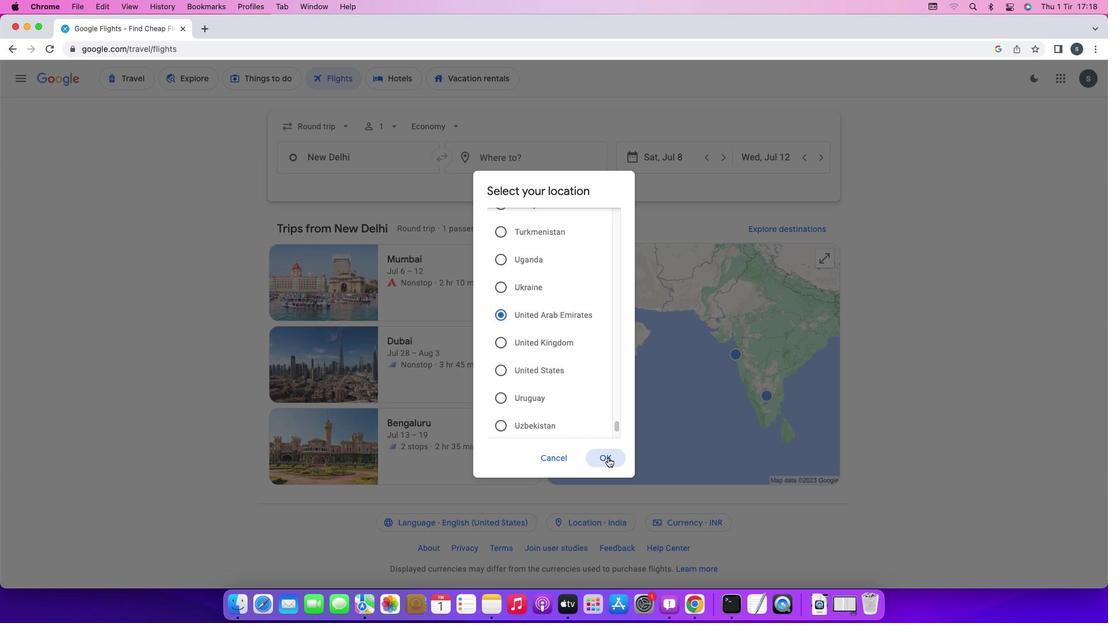 
Action: Mouse moved to (713, 240)
Screenshot: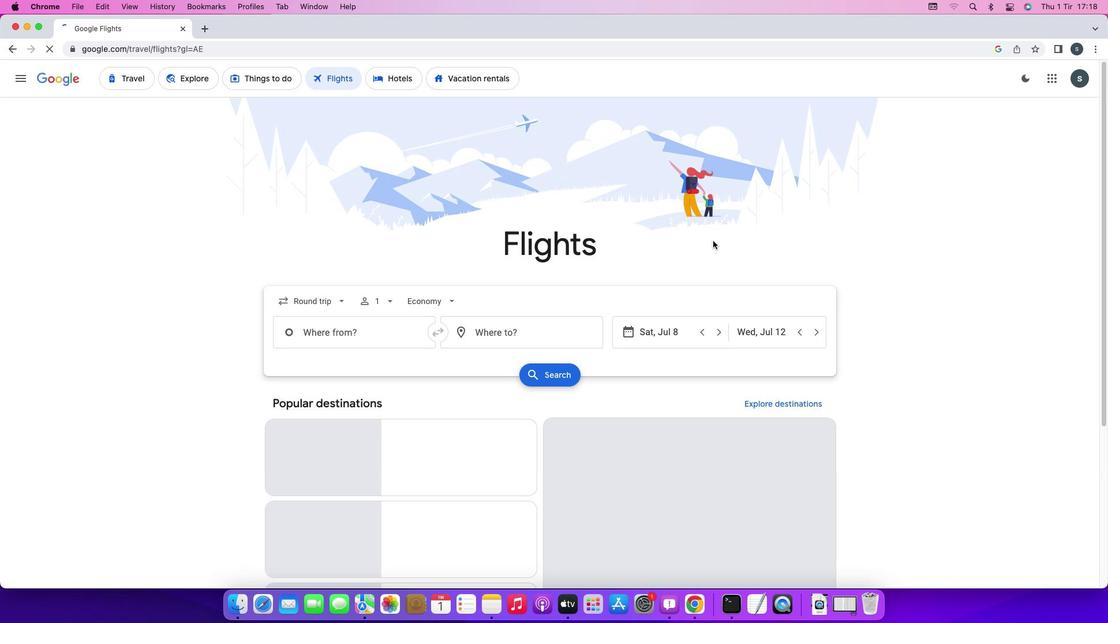 
